 Task: Look for space in Parepare, Indonesia from 5th July, 2023 to 15th July, 2023 for 9 adults in price range Rs.15000 to Rs.25000. Place can be entire place with 5 bedrooms having 5 beds and 5 bathrooms. Property type can be house, flat, guest house. Booking option can be shelf check-in. Required host language is English.
Action: Mouse moved to (337, 96)
Screenshot: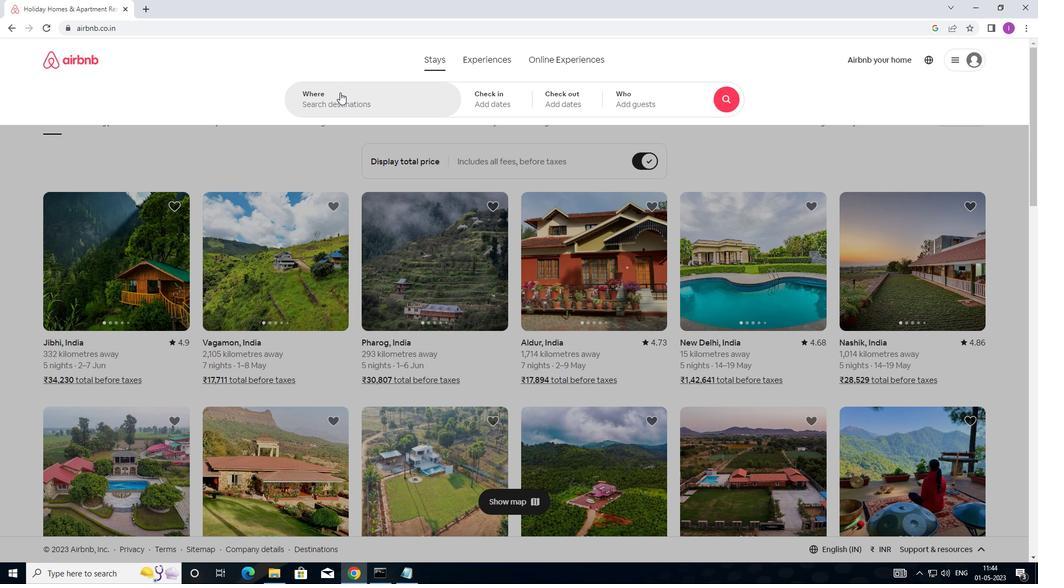 
Action: Mouse pressed left at (337, 96)
Screenshot: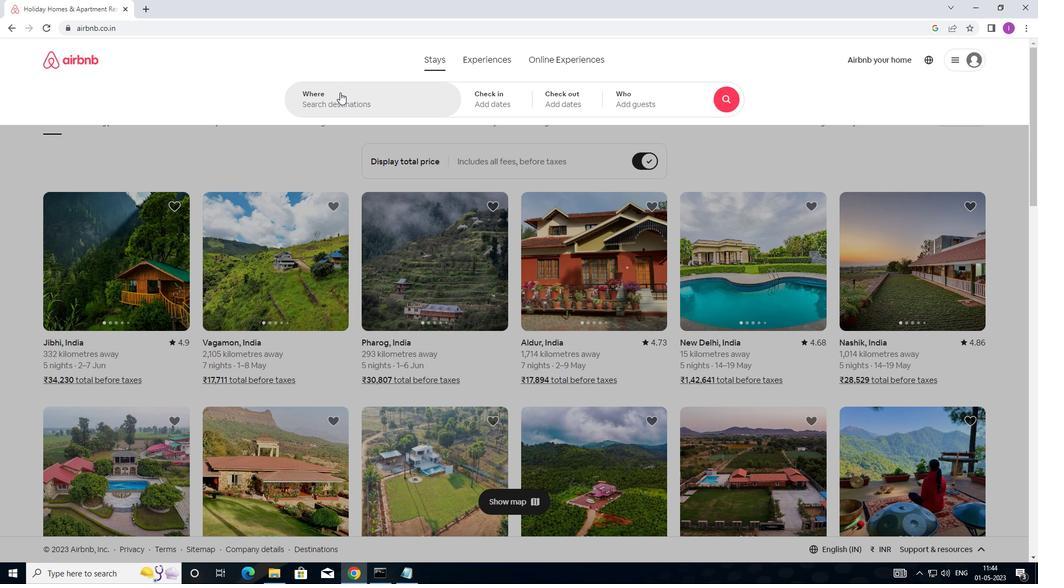 
Action: Mouse moved to (460, 113)
Screenshot: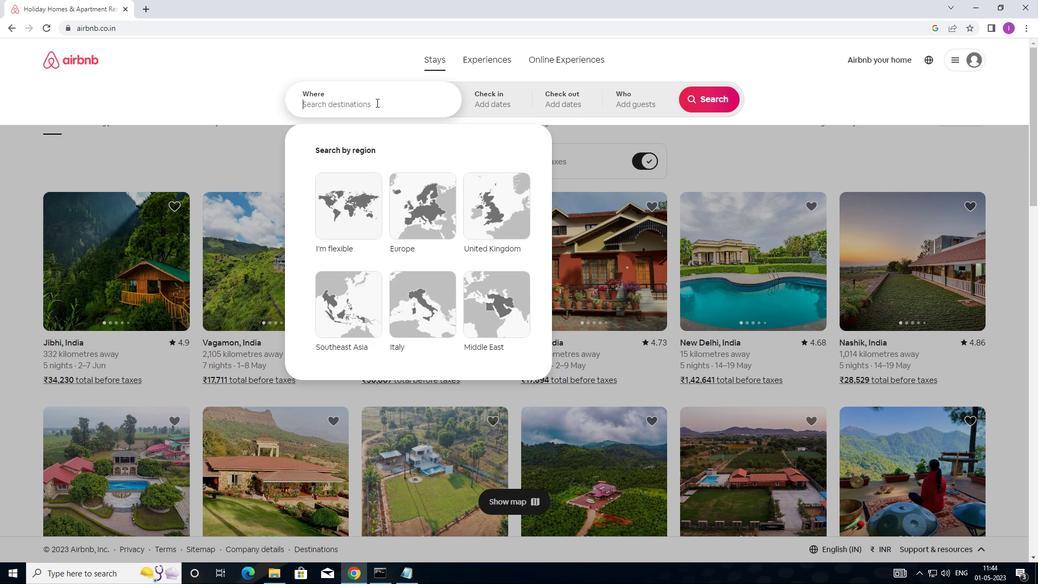 
Action: Key pressed <Key.shift>PAREPARE,<Key.shift>INDONESIA
Screenshot: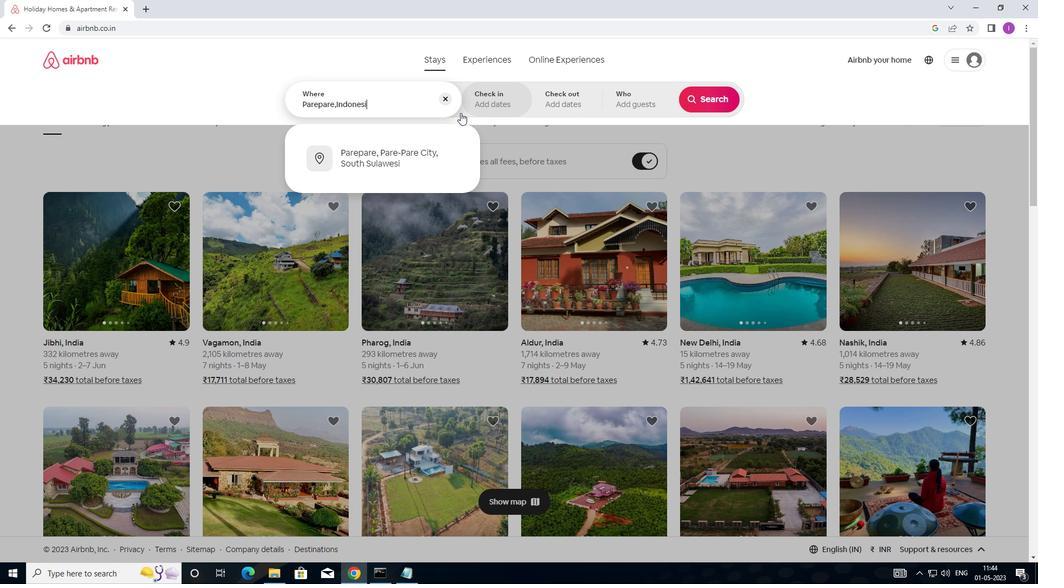 
Action: Mouse moved to (487, 95)
Screenshot: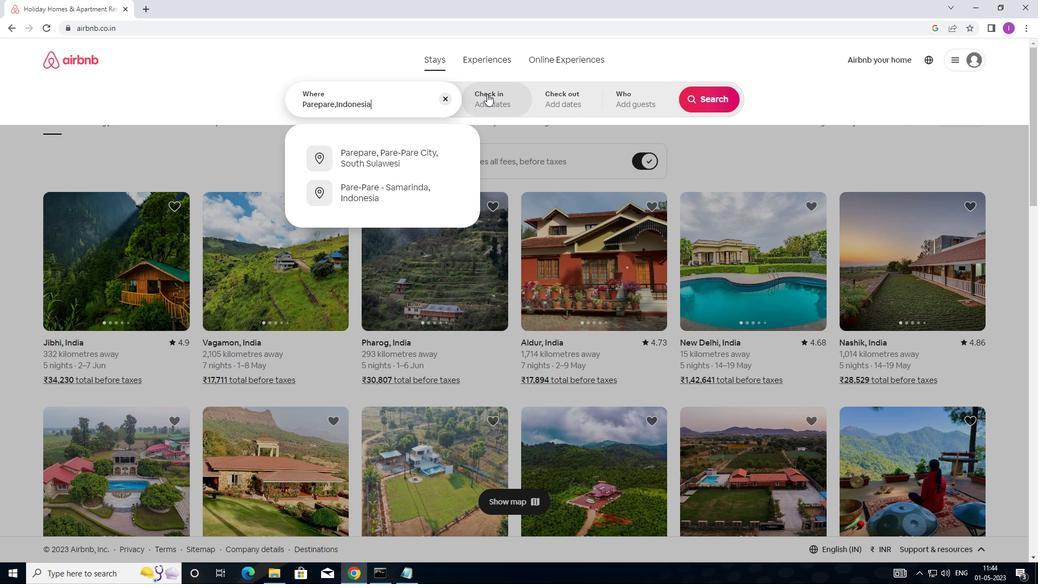 
Action: Mouse pressed left at (487, 95)
Screenshot: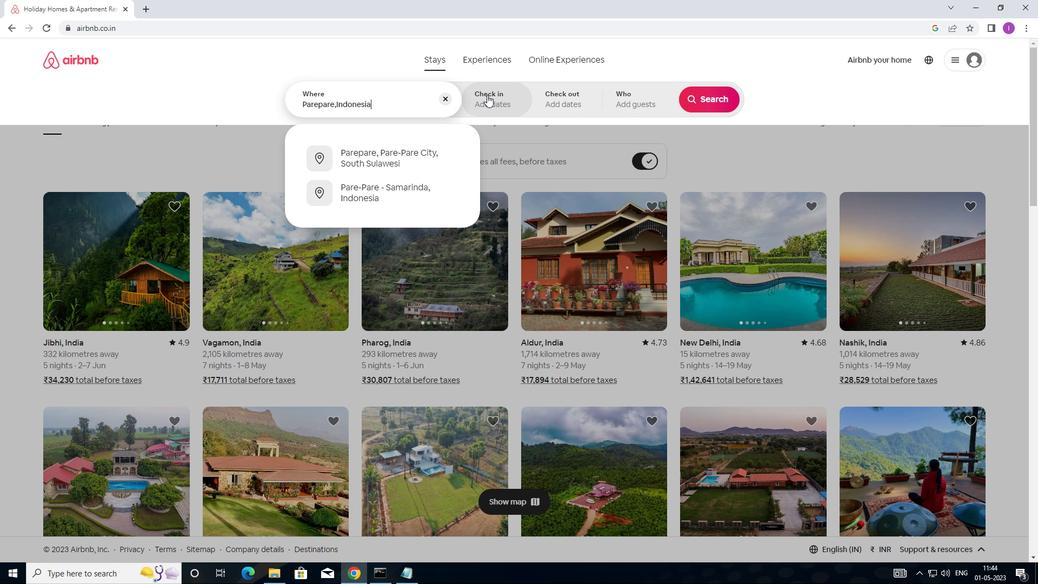 
Action: Mouse moved to (709, 184)
Screenshot: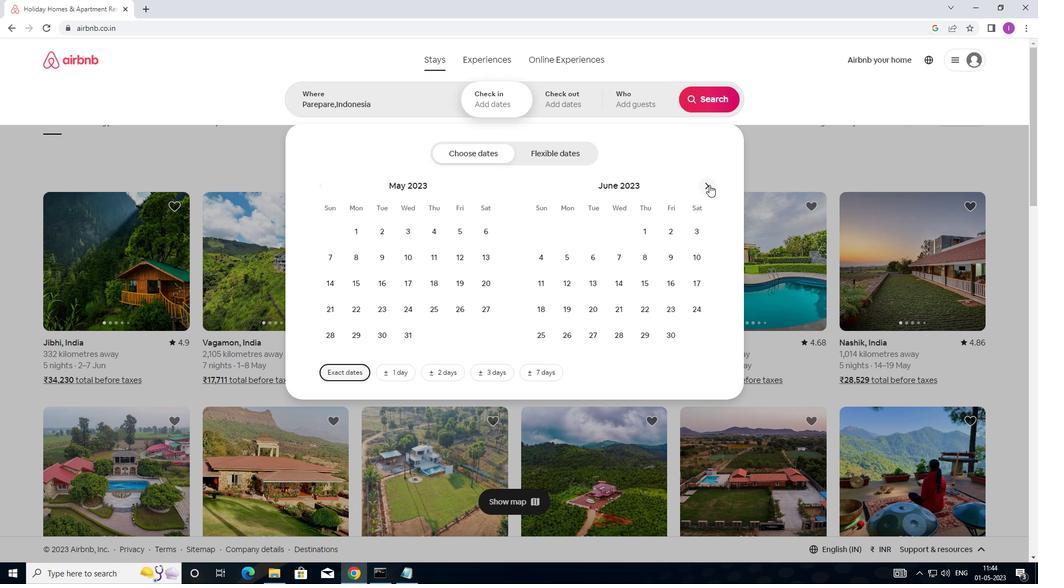 
Action: Mouse pressed left at (709, 184)
Screenshot: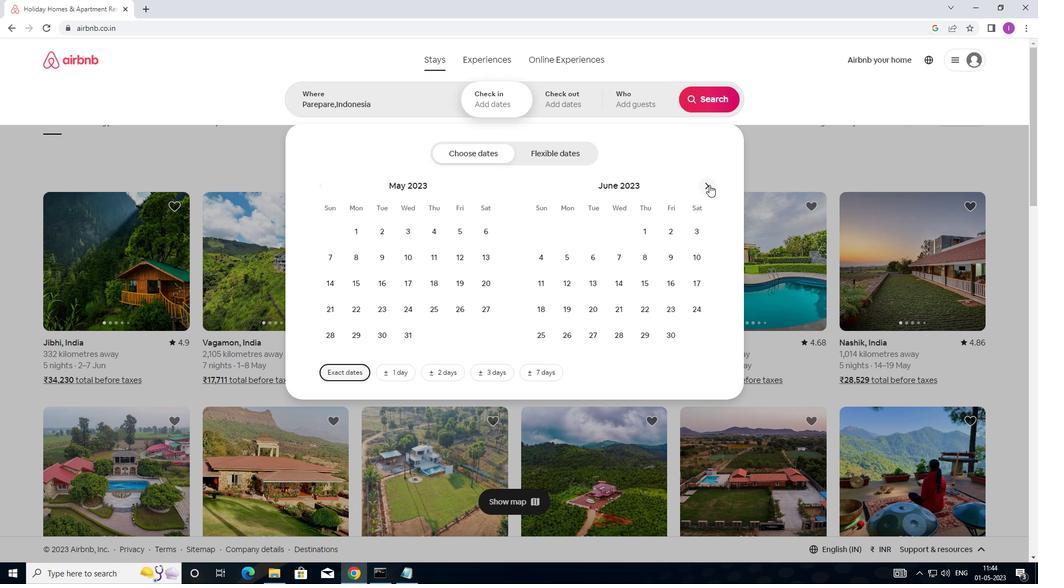 
Action: Mouse moved to (608, 261)
Screenshot: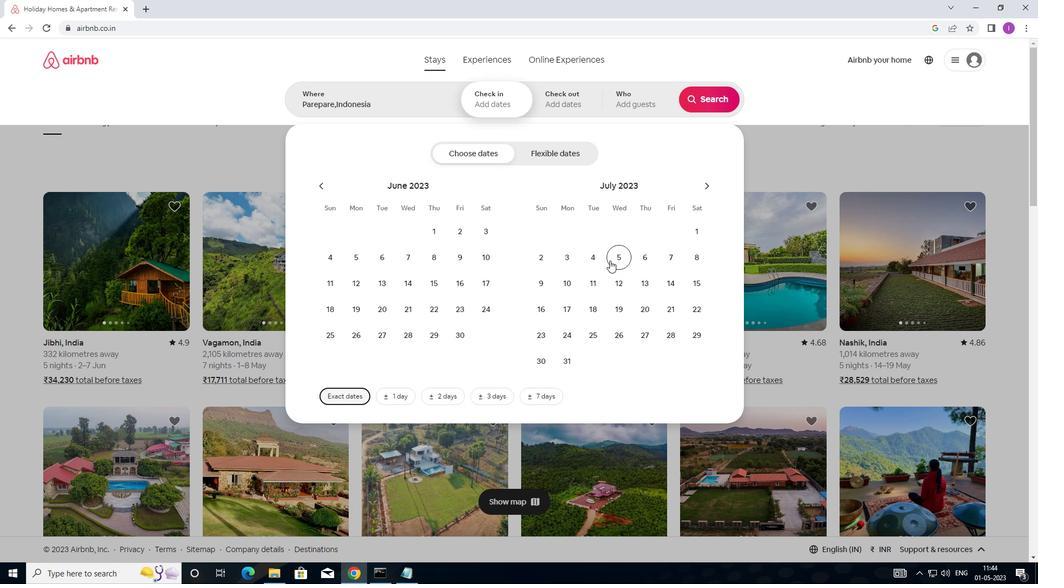 
Action: Mouse pressed left at (608, 261)
Screenshot: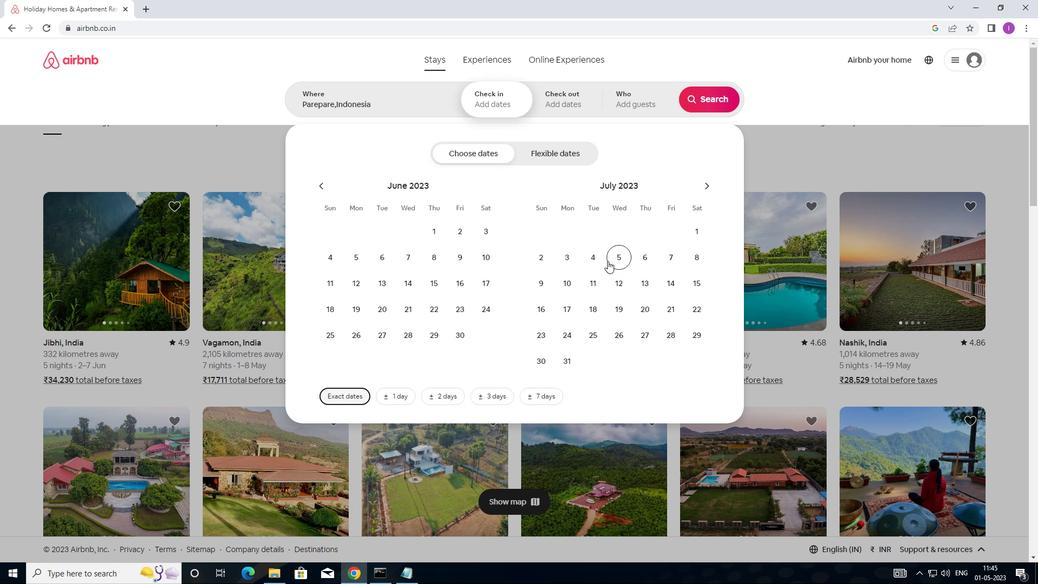 
Action: Mouse moved to (702, 282)
Screenshot: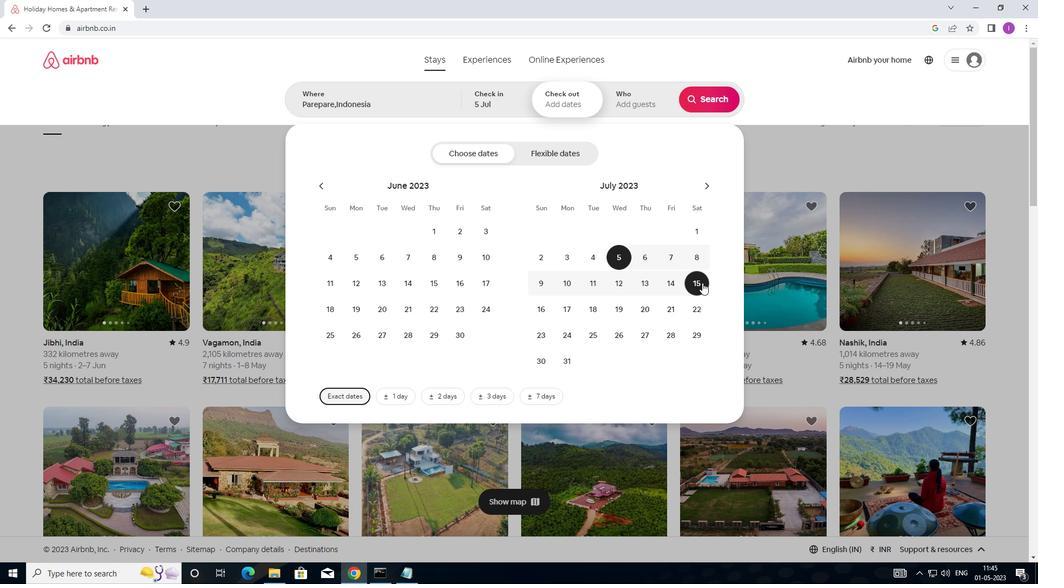 
Action: Mouse pressed left at (702, 282)
Screenshot: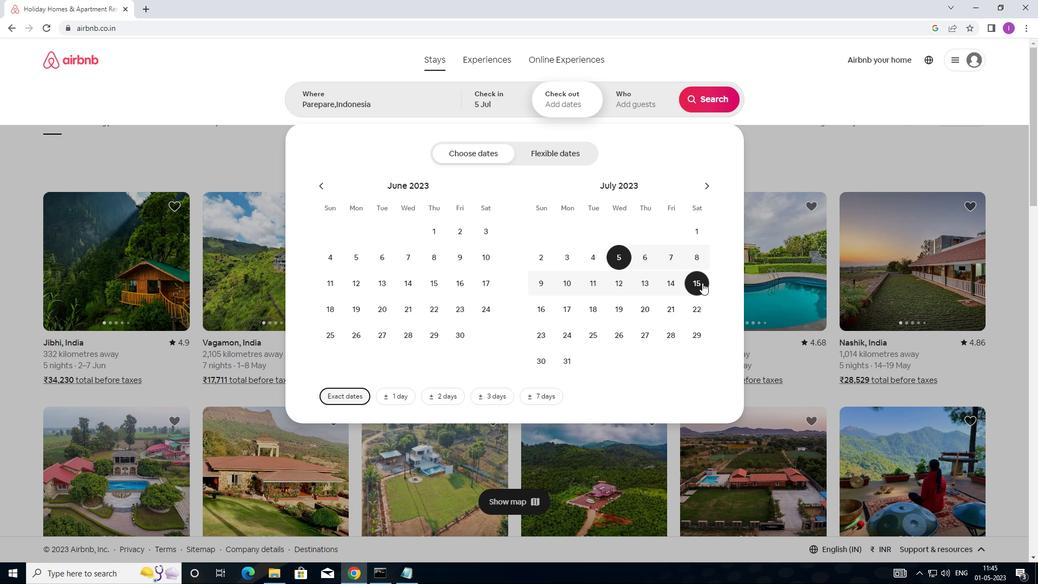 
Action: Mouse moved to (661, 108)
Screenshot: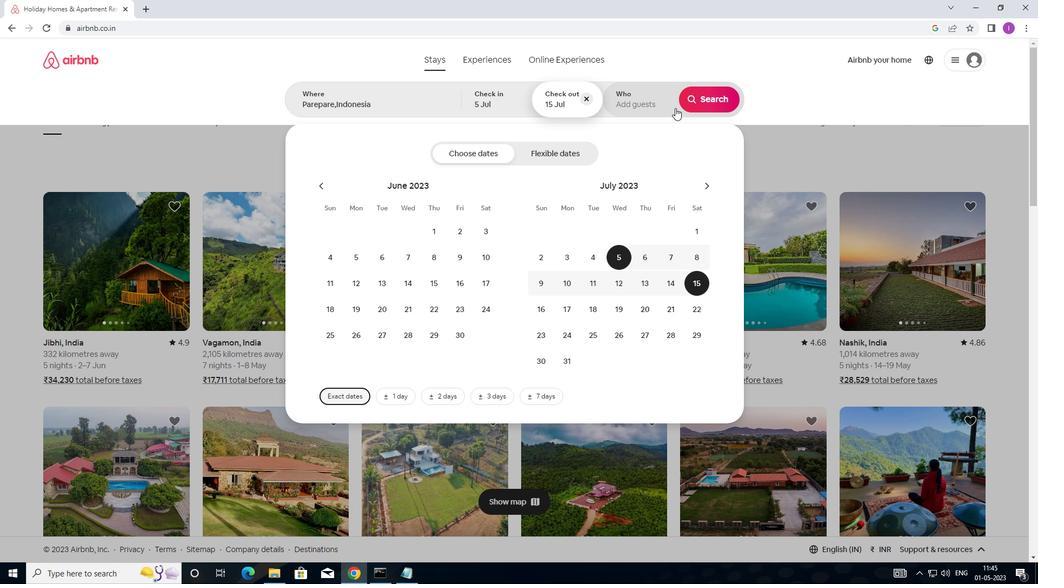 
Action: Mouse pressed left at (661, 108)
Screenshot: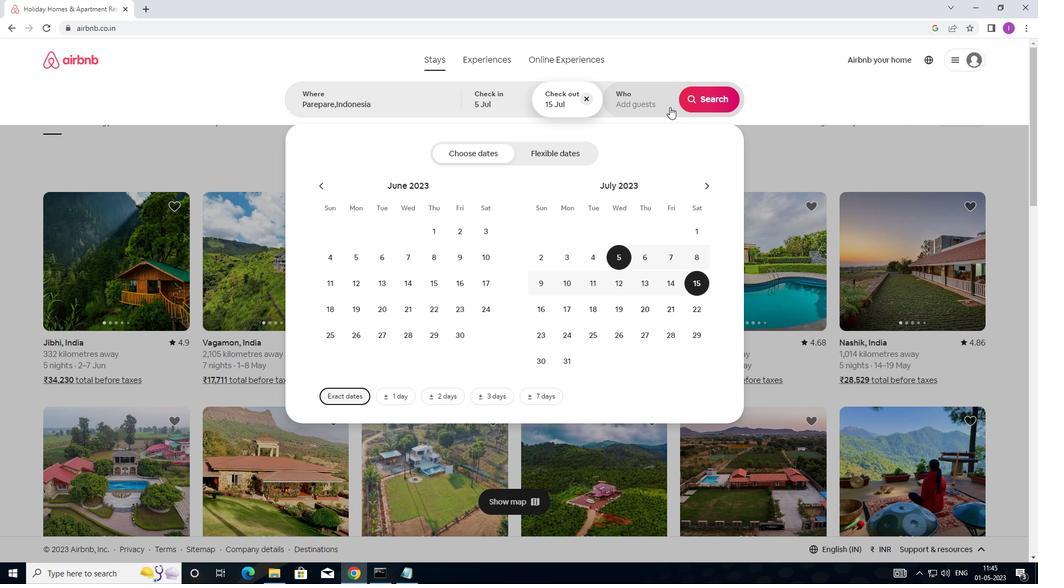 
Action: Mouse moved to (713, 162)
Screenshot: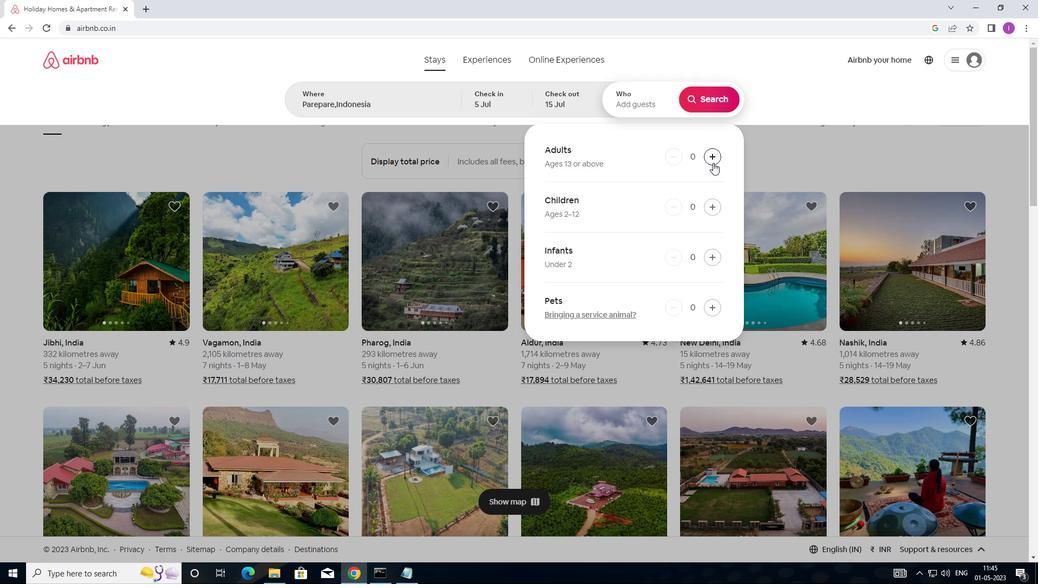 
Action: Mouse pressed left at (713, 162)
Screenshot: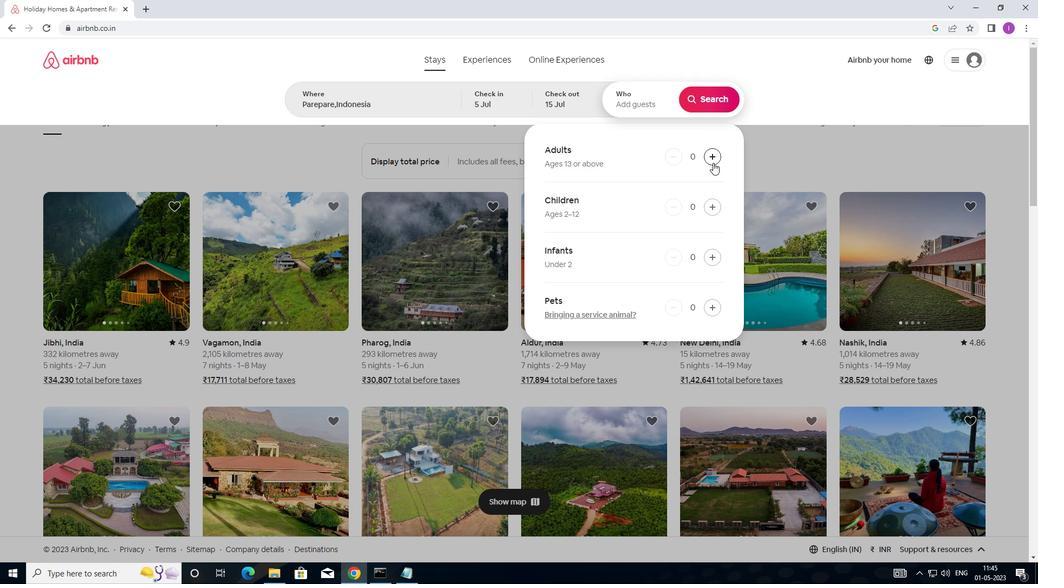 
Action: Mouse moved to (714, 162)
Screenshot: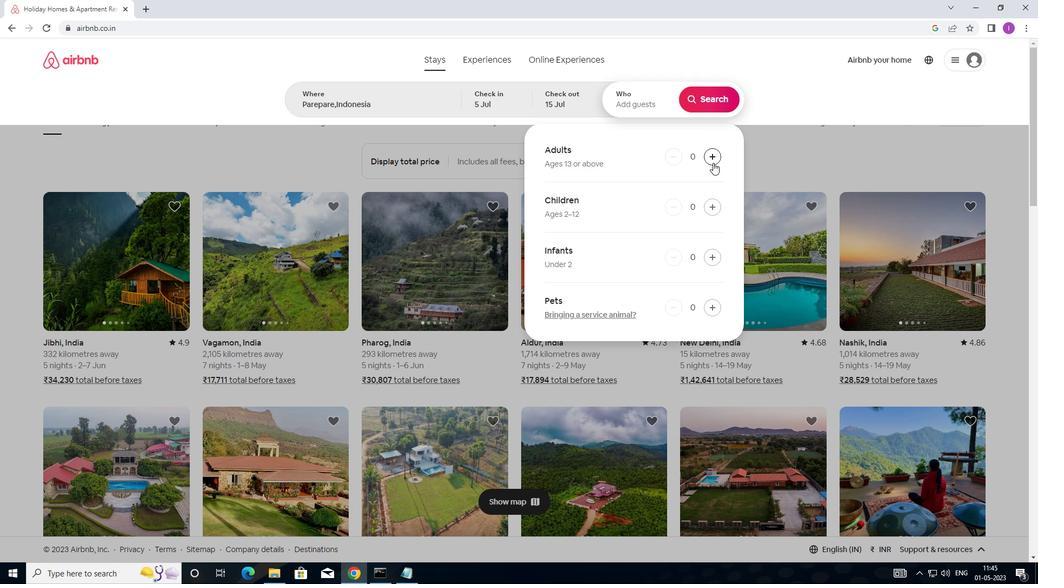
Action: Mouse pressed left at (714, 162)
Screenshot: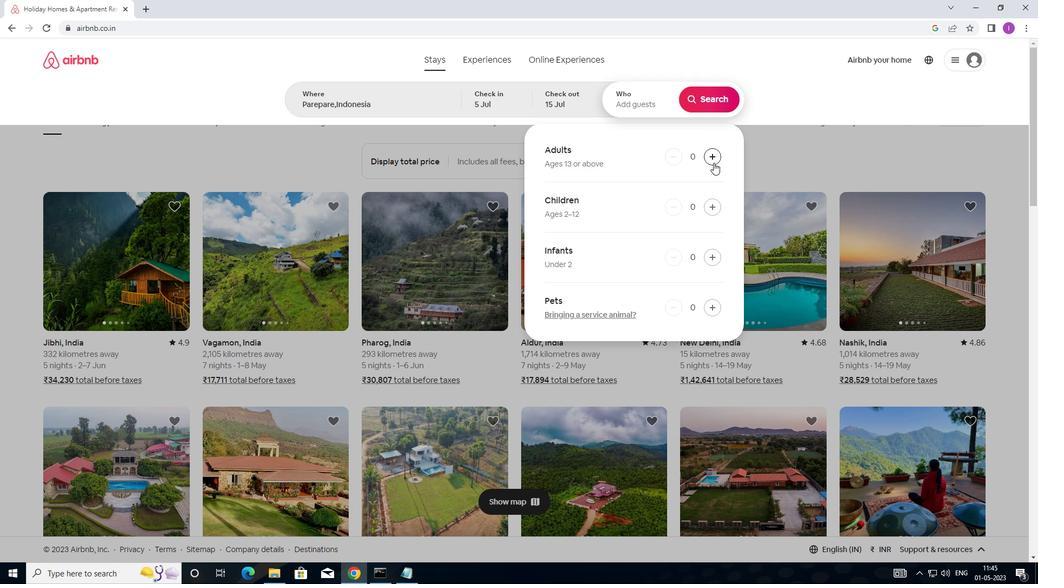 
Action: Mouse moved to (714, 162)
Screenshot: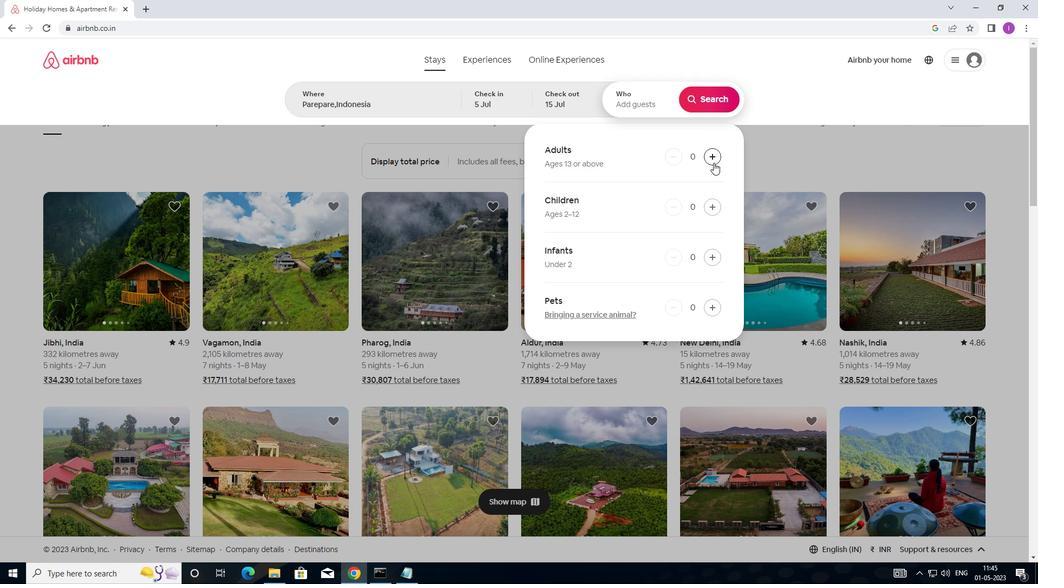 
Action: Mouse pressed left at (714, 162)
Screenshot: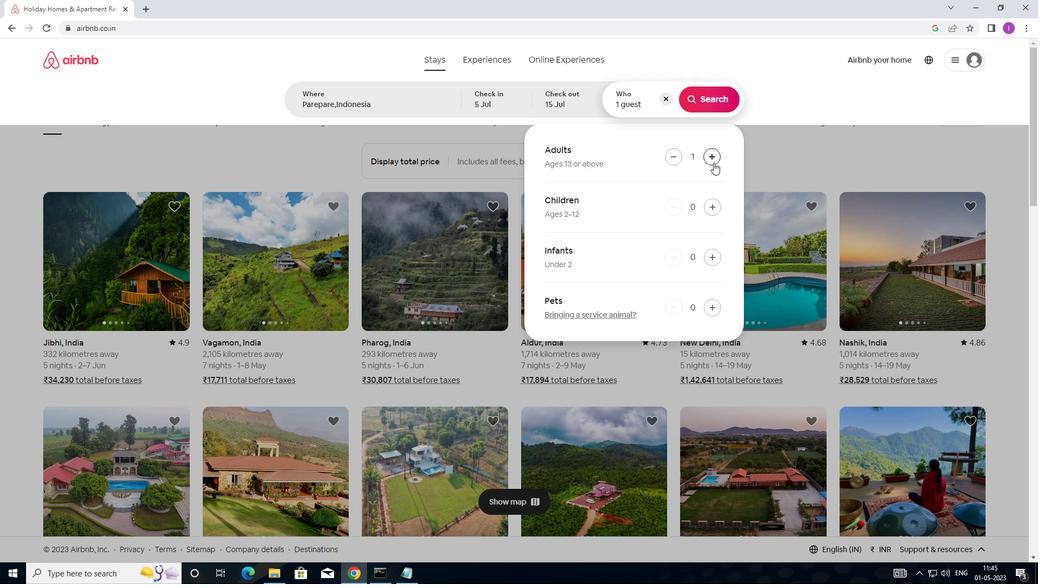 
Action: Mouse moved to (714, 162)
Screenshot: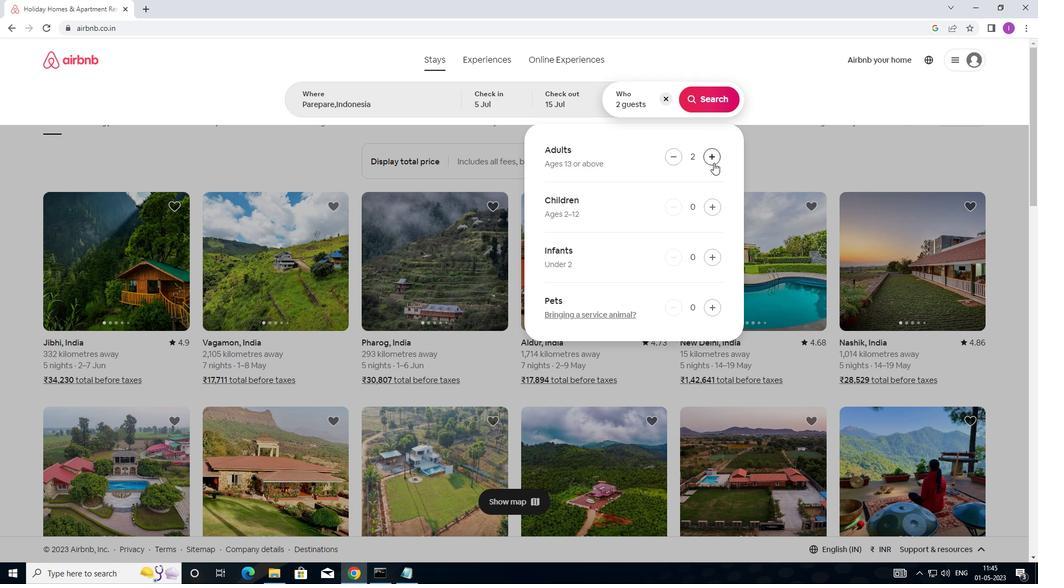 
Action: Mouse pressed left at (714, 162)
Screenshot: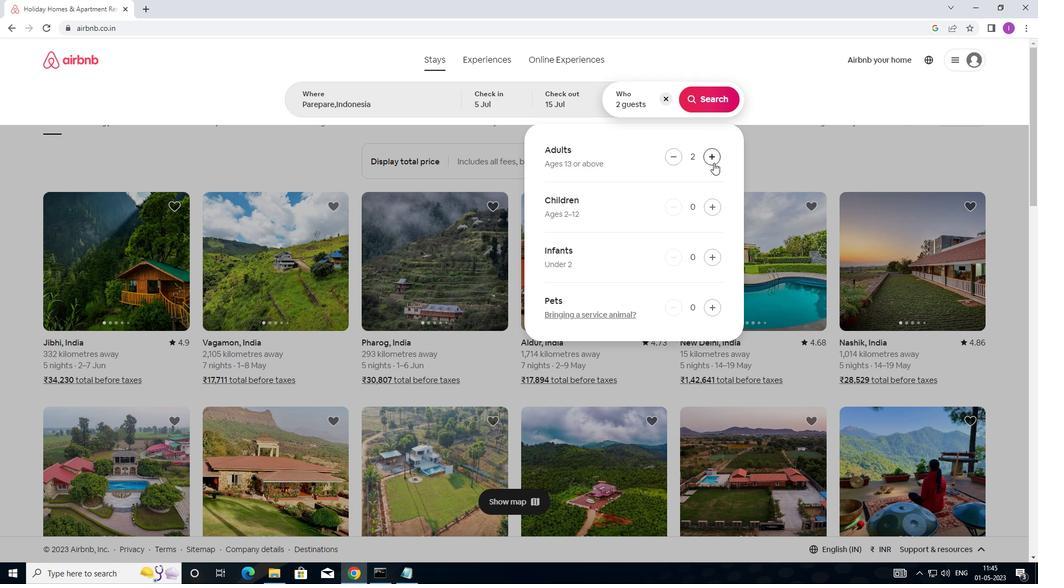 
Action: Mouse pressed left at (714, 162)
Screenshot: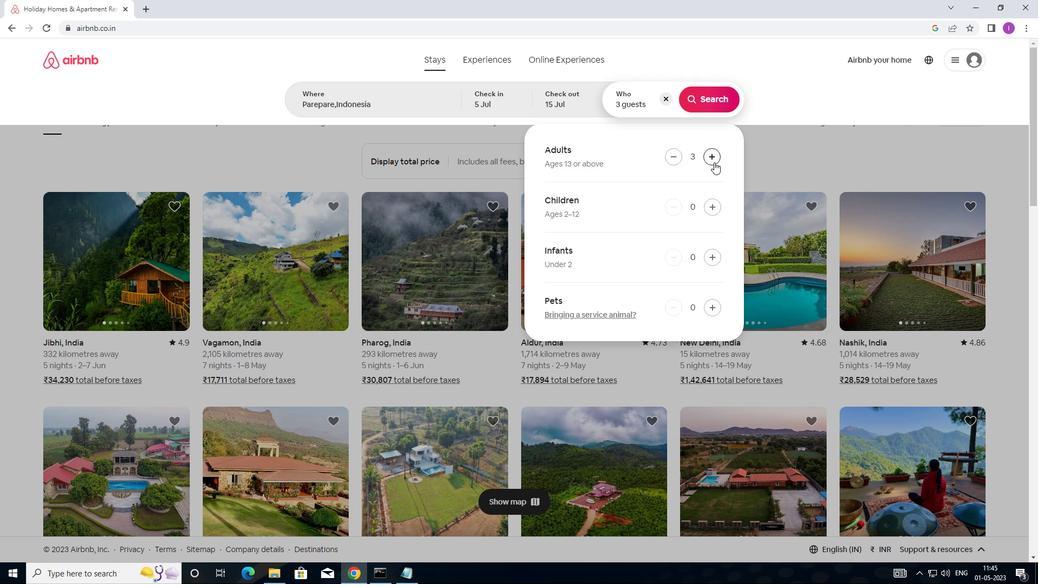 
Action: Mouse moved to (714, 159)
Screenshot: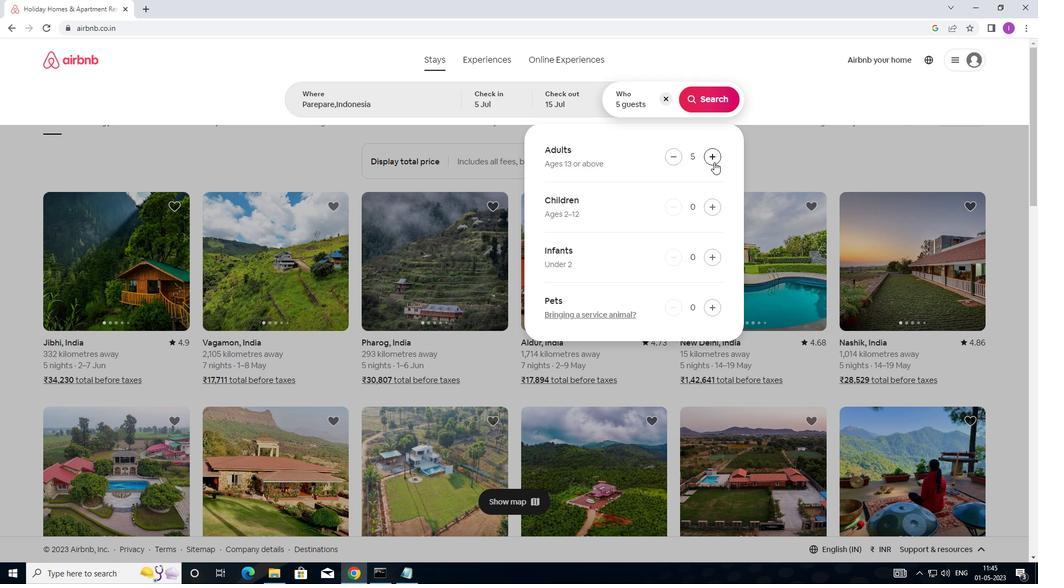 
Action: Mouse pressed left at (714, 159)
Screenshot: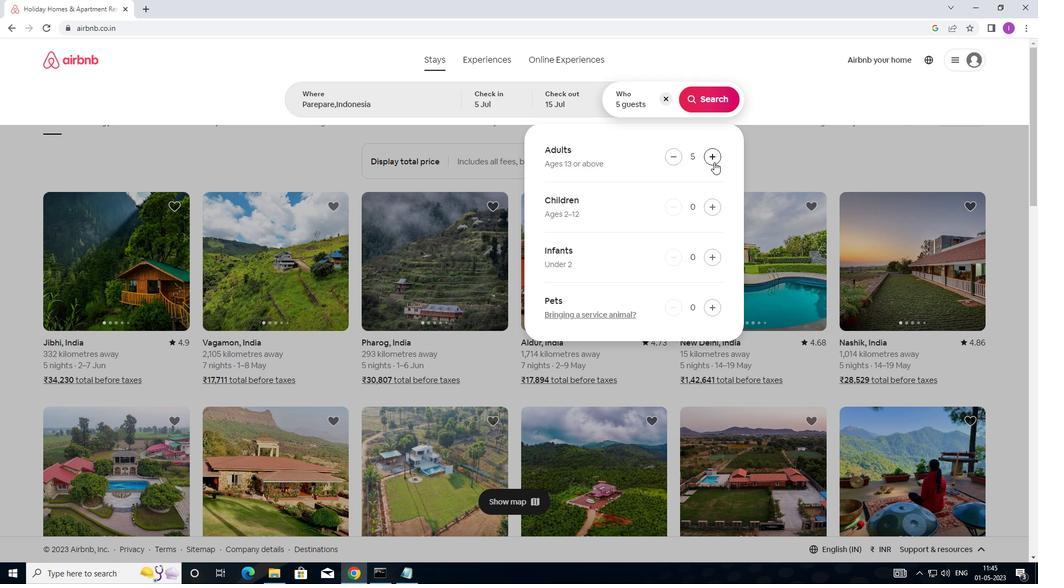 
Action: Mouse pressed left at (714, 159)
Screenshot: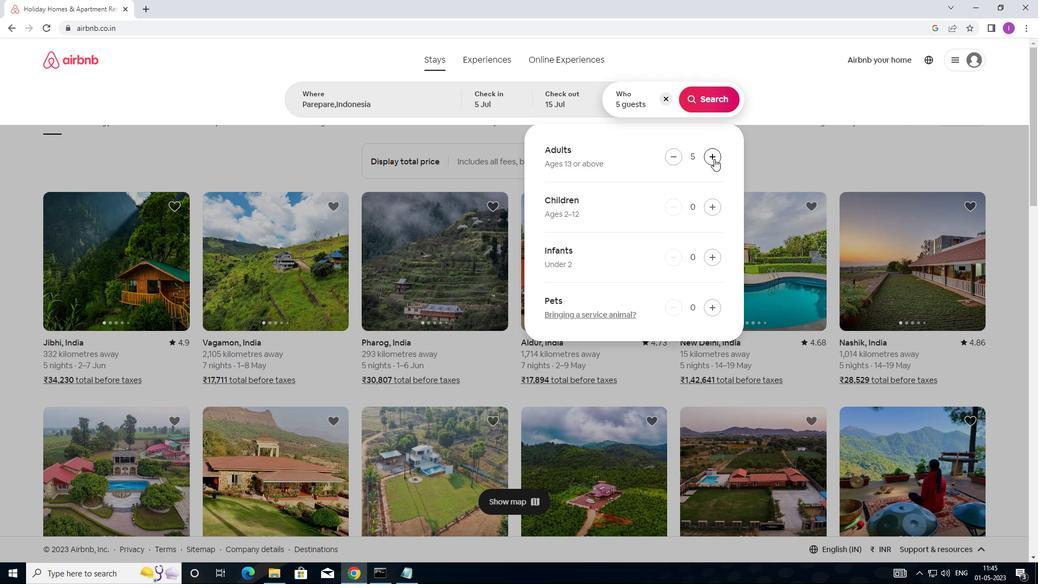 
Action: Mouse pressed left at (714, 159)
Screenshot: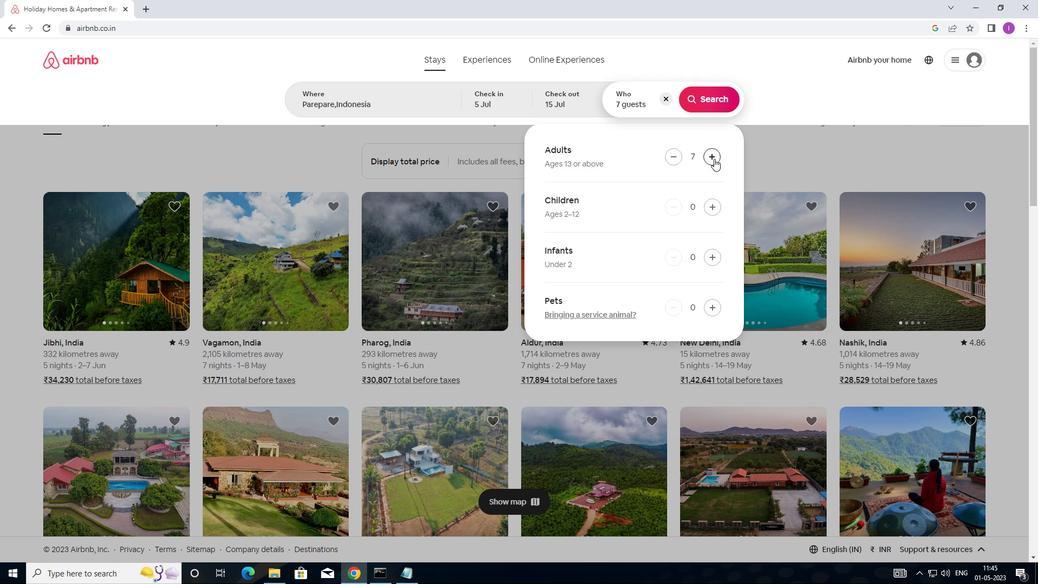 
Action: Mouse moved to (714, 156)
Screenshot: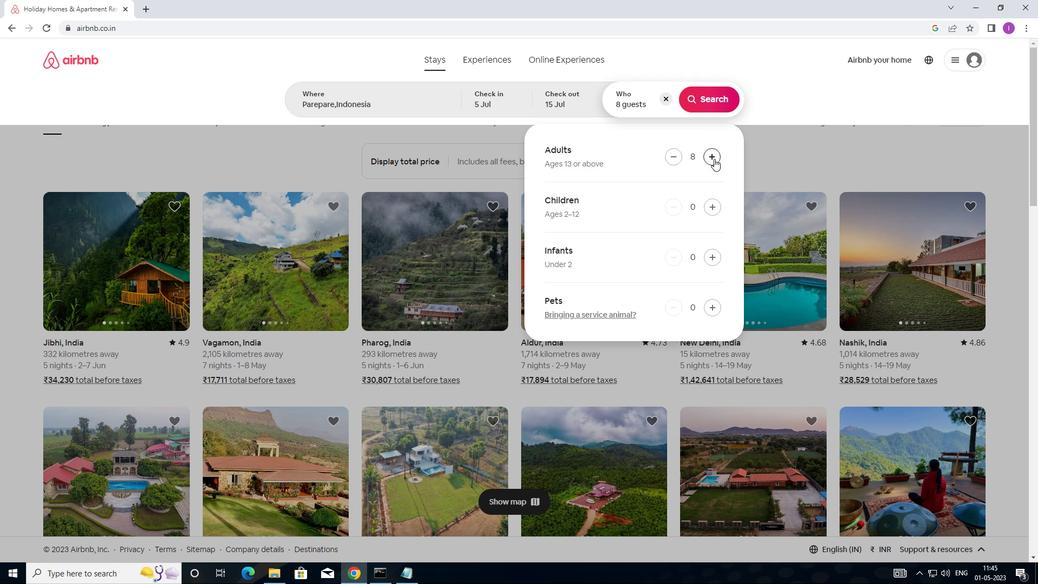 
Action: Mouse pressed left at (714, 156)
Screenshot: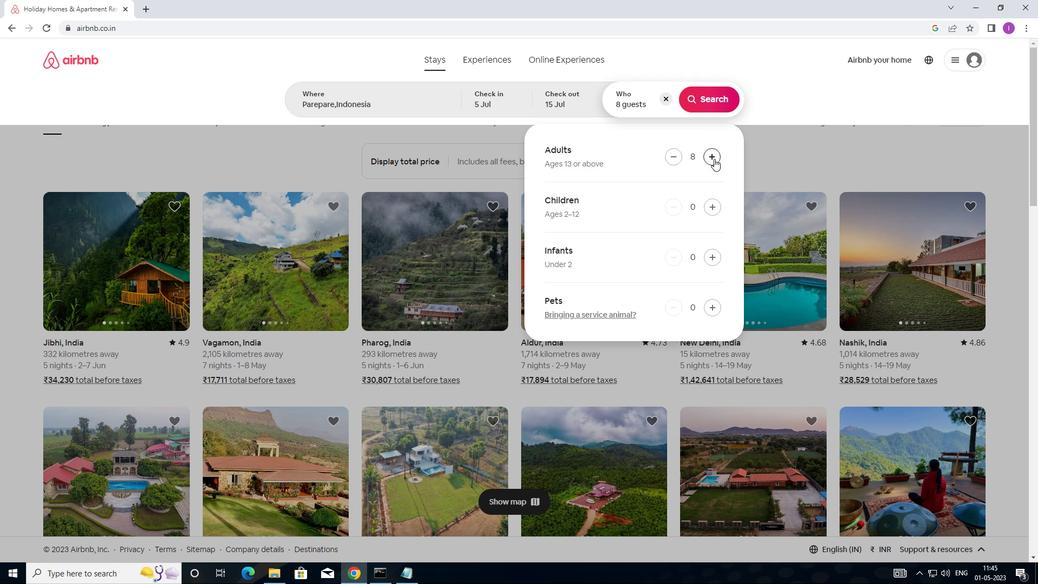 
Action: Mouse moved to (713, 95)
Screenshot: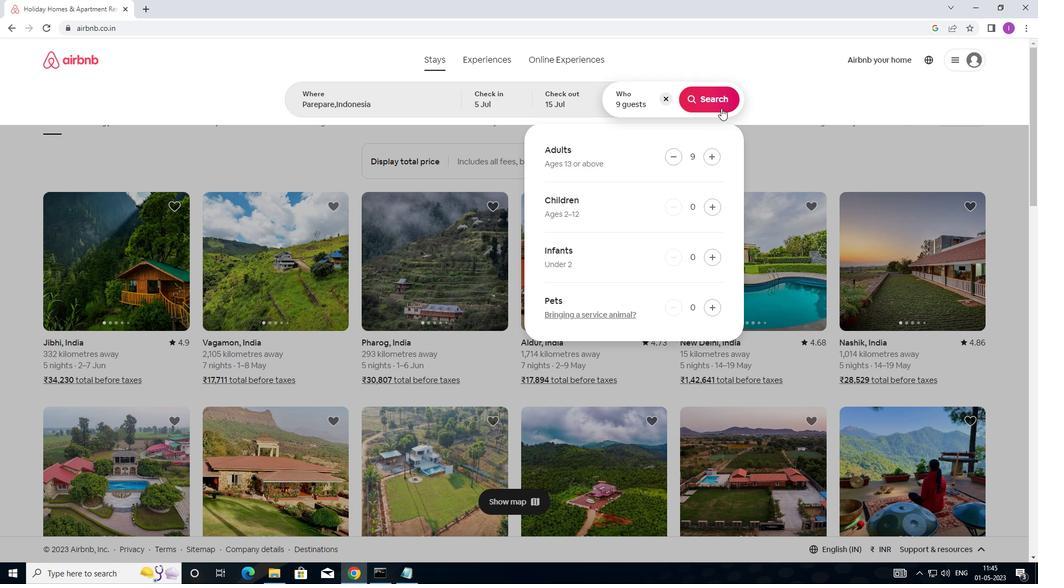 
Action: Mouse pressed left at (713, 95)
Screenshot: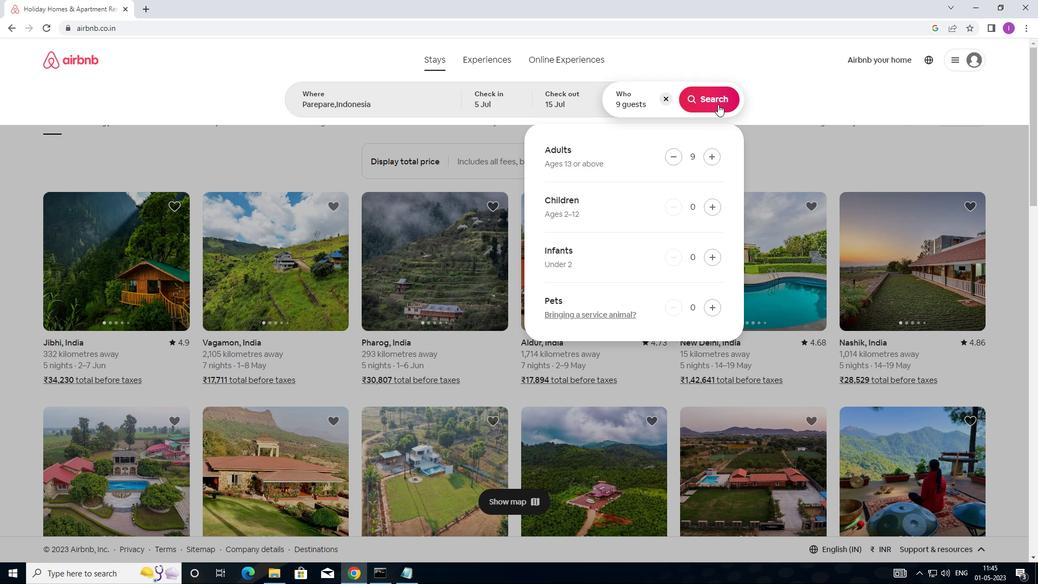 
Action: Mouse moved to (985, 99)
Screenshot: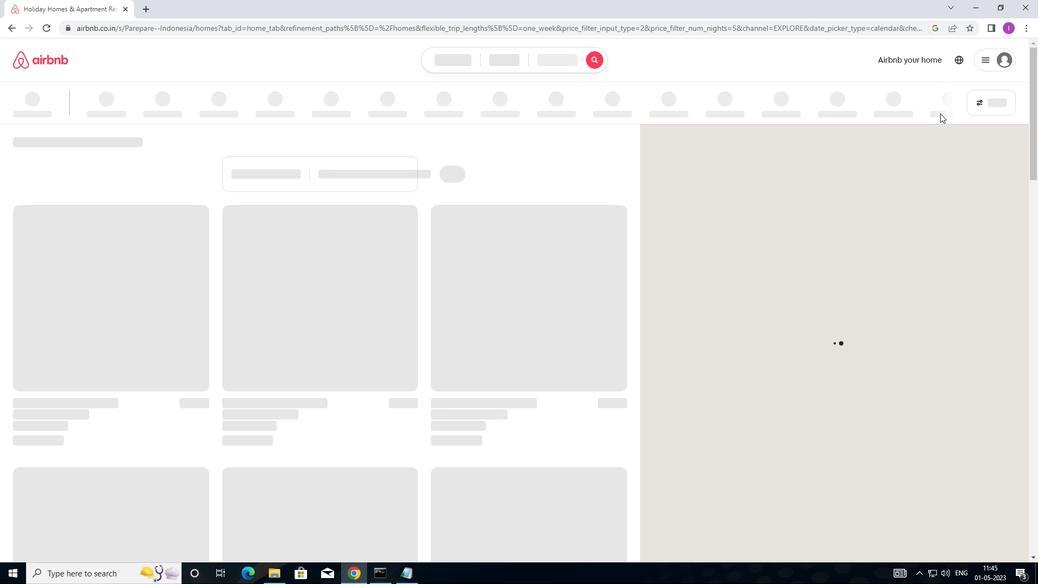 
Action: Mouse pressed left at (985, 99)
Screenshot: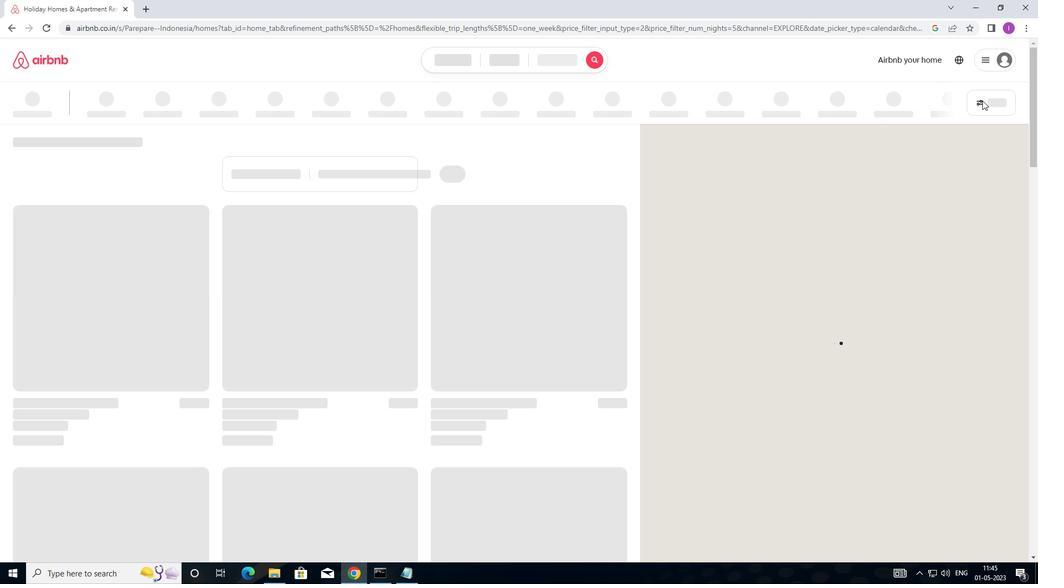 
Action: Mouse moved to (389, 172)
Screenshot: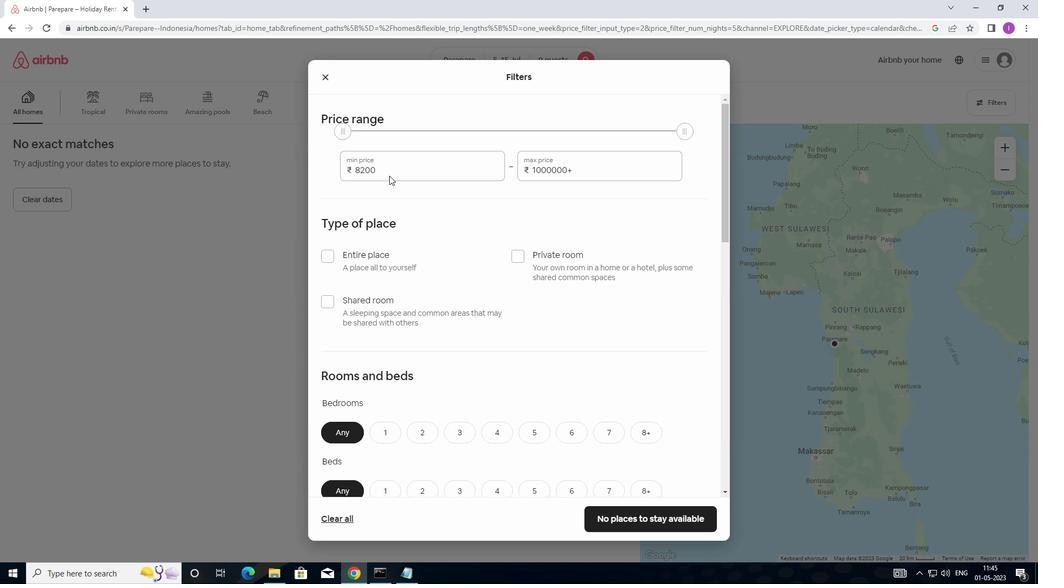 
Action: Mouse pressed left at (389, 172)
Screenshot: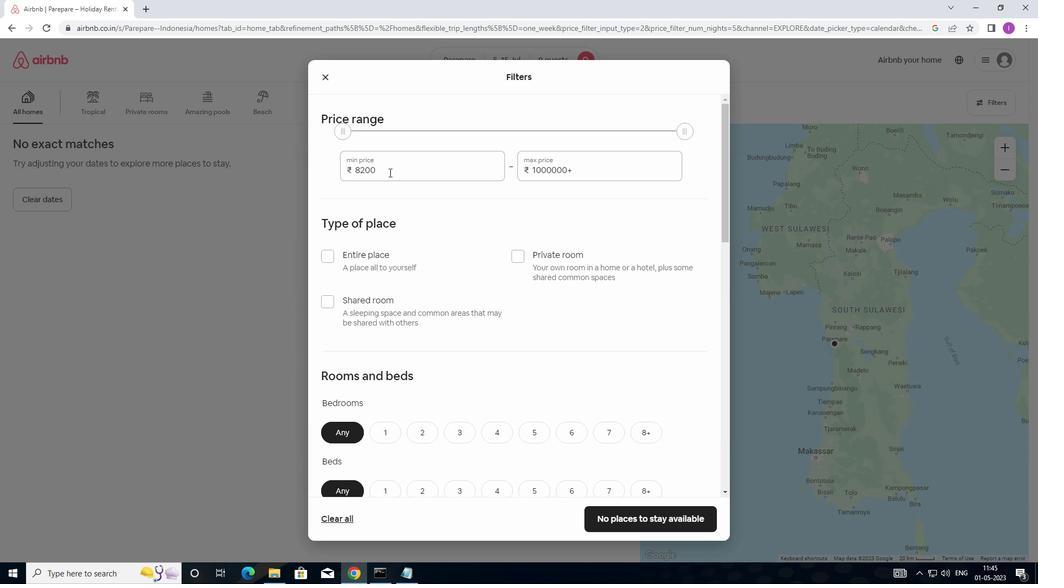 
Action: Mouse moved to (399, 182)
Screenshot: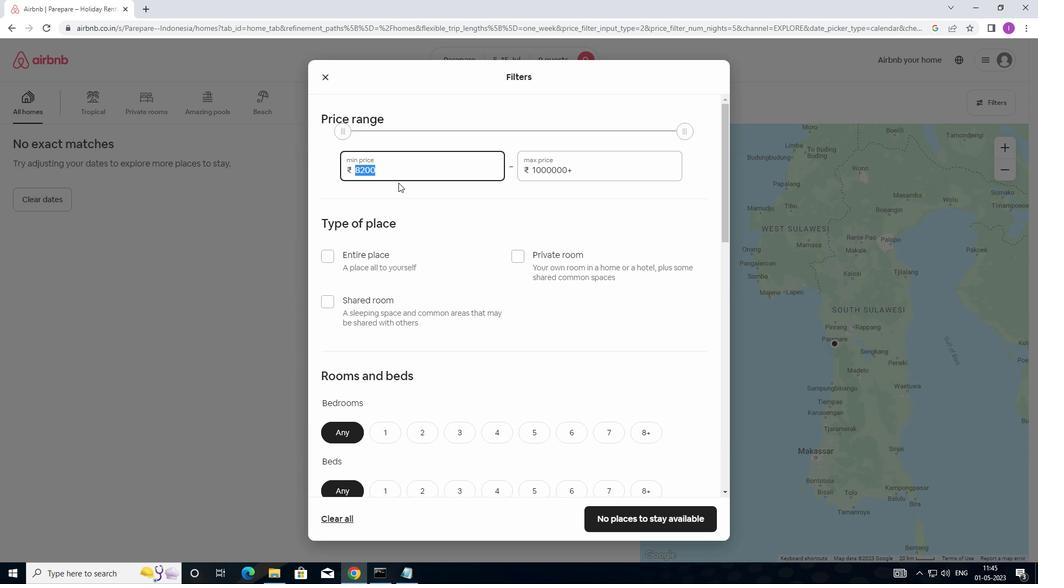 
Action: Key pressed 1
Screenshot: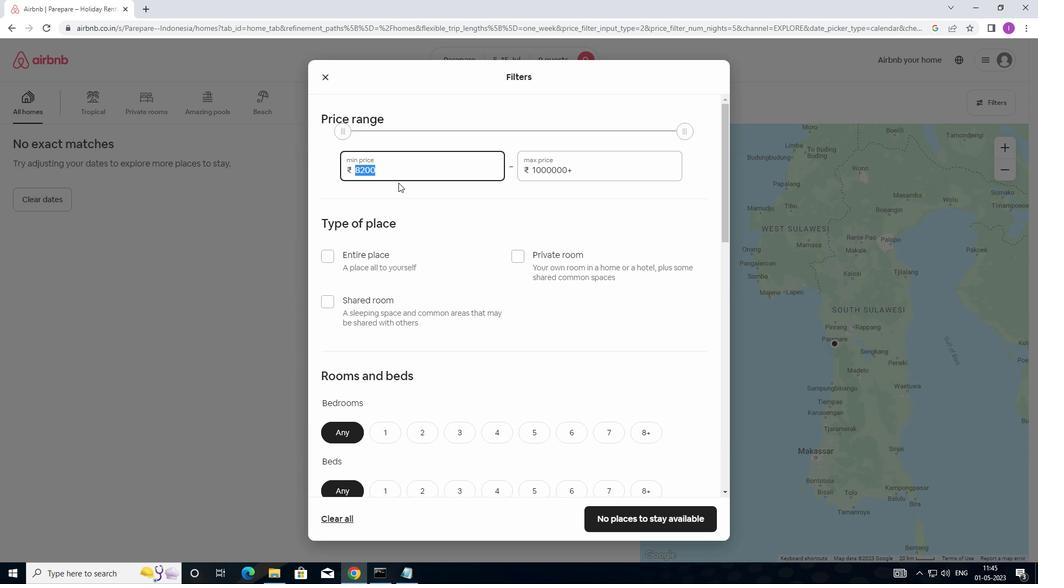 
Action: Mouse moved to (399, 182)
Screenshot: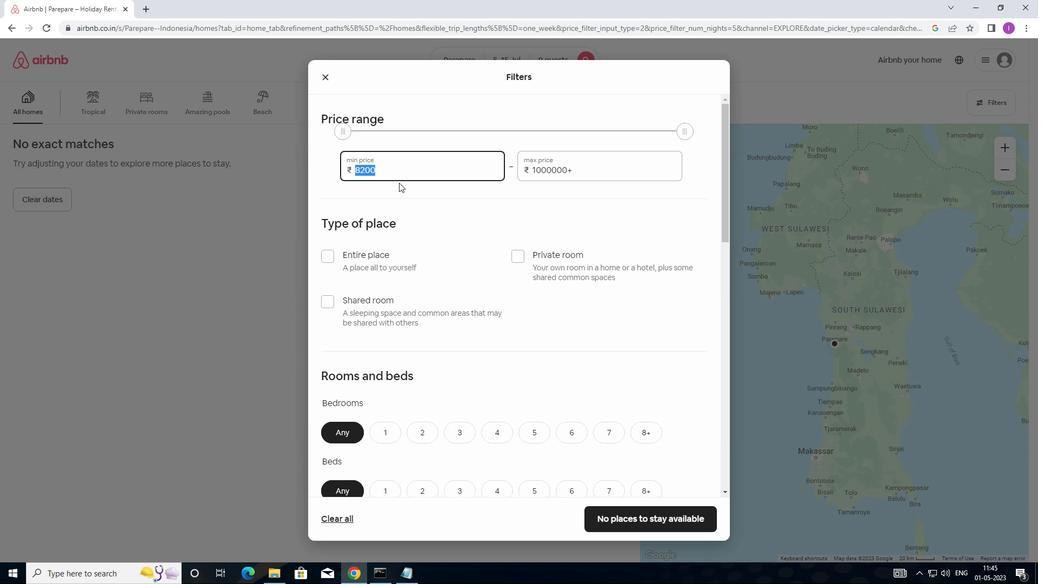 
Action: Key pressed 5000
Screenshot: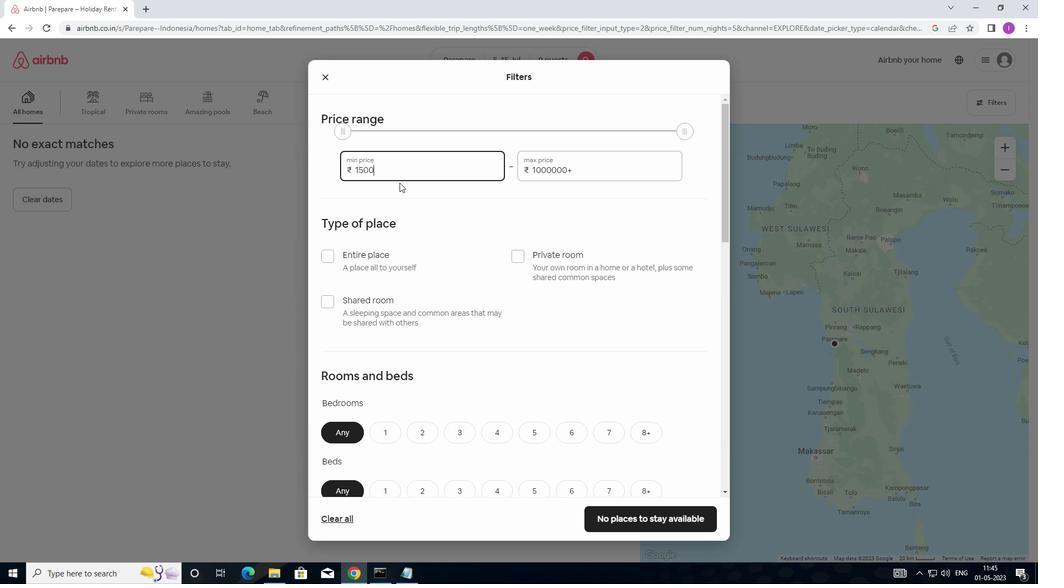 
Action: Mouse moved to (591, 163)
Screenshot: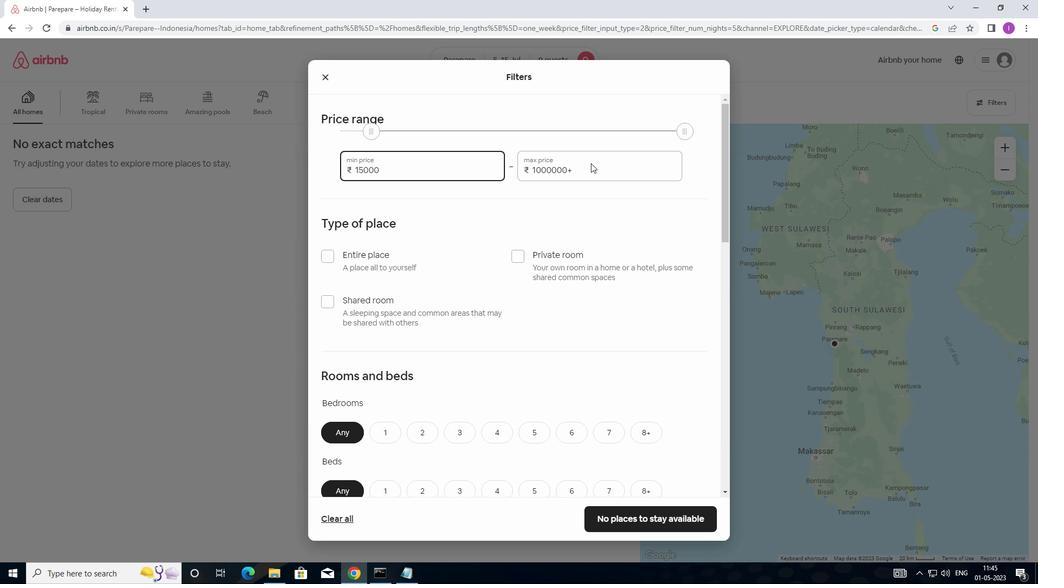 
Action: Mouse pressed left at (591, 163)
Screenshot: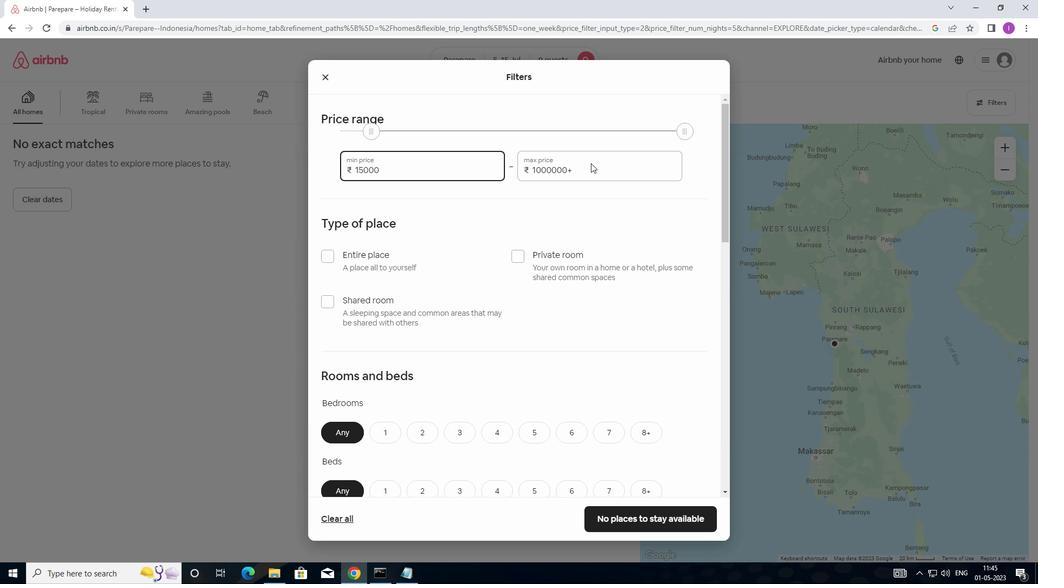 
Action: Mouse moved to (581, 165)
Screenshot: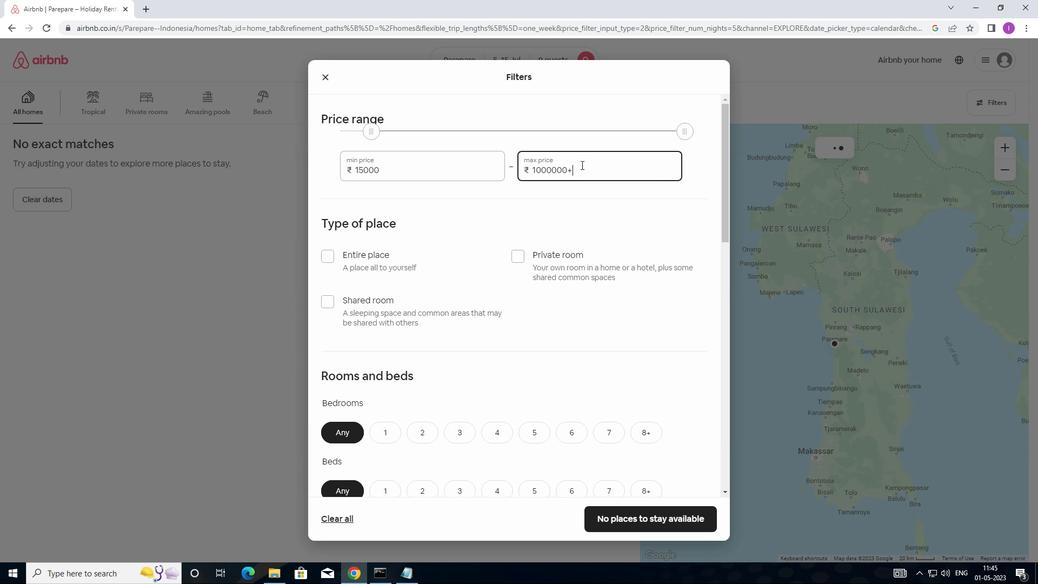 
Action: Mouse pressed left at (581, 165)
Screenshot: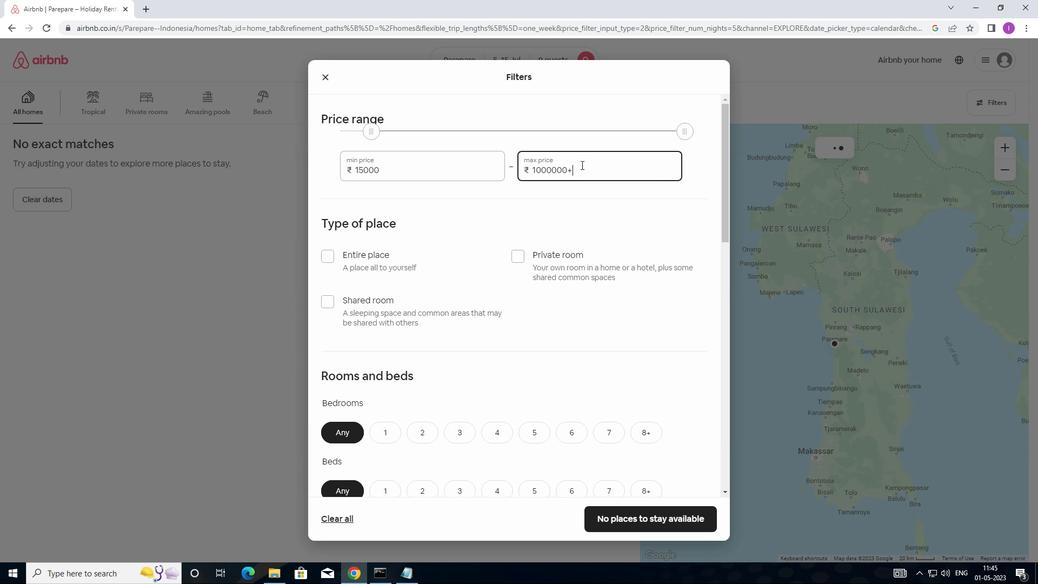 
Action: Mouse moved to (518, 173)
Screenshot: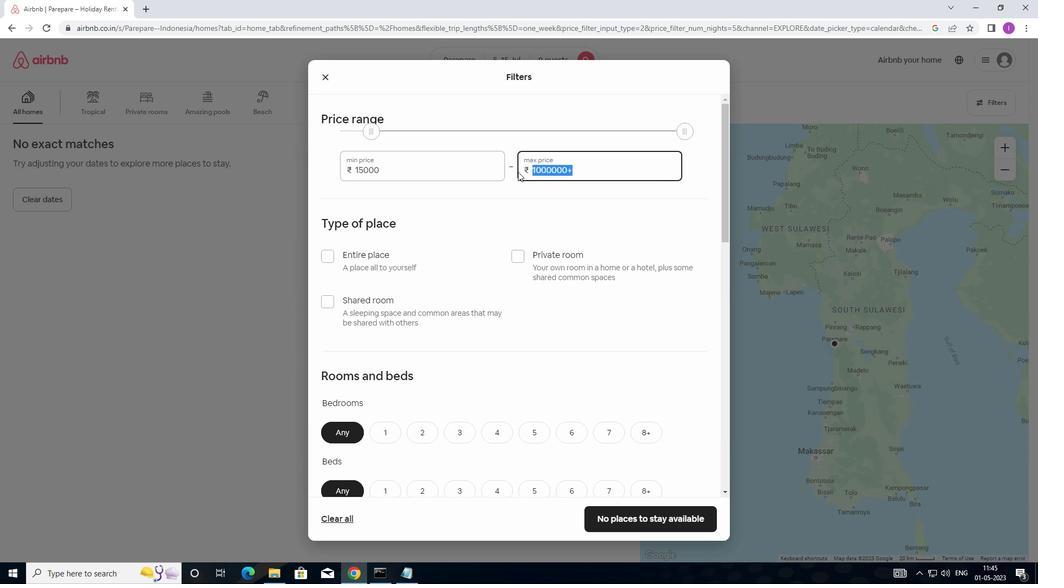 
Action: Key pressed 25000
Screenshot: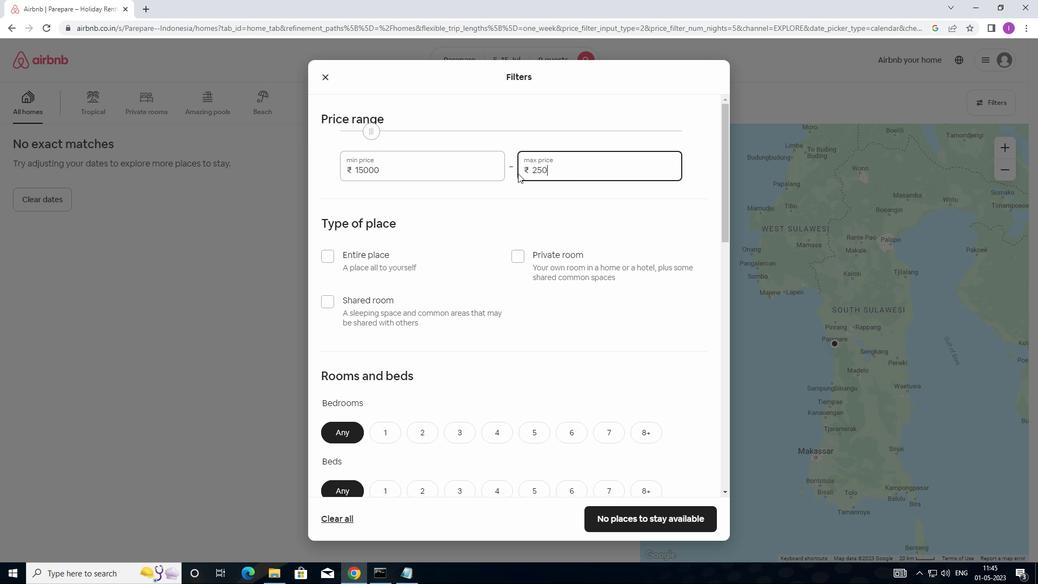 
Action: Mouse moved to (541, 172)
Screenshot: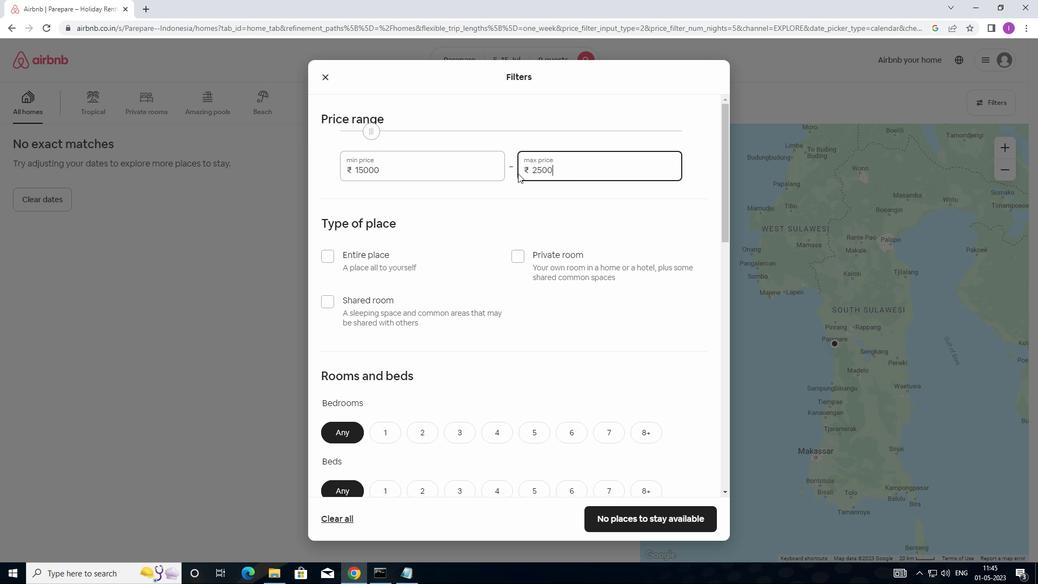 
Action: Key pressed 0
Screenshot: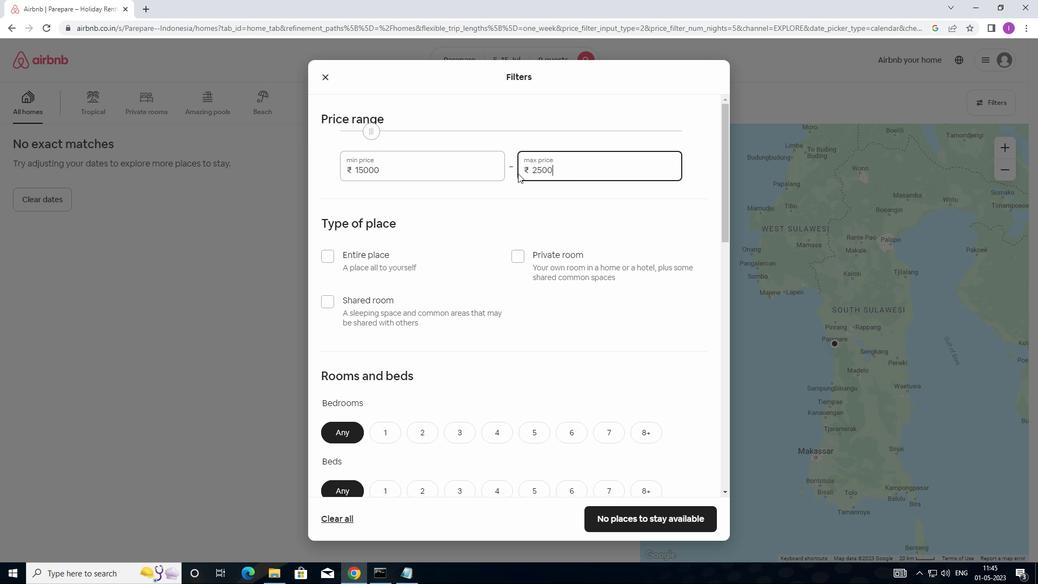 
Action: Mouse moved to (598, 172)
Screenshot: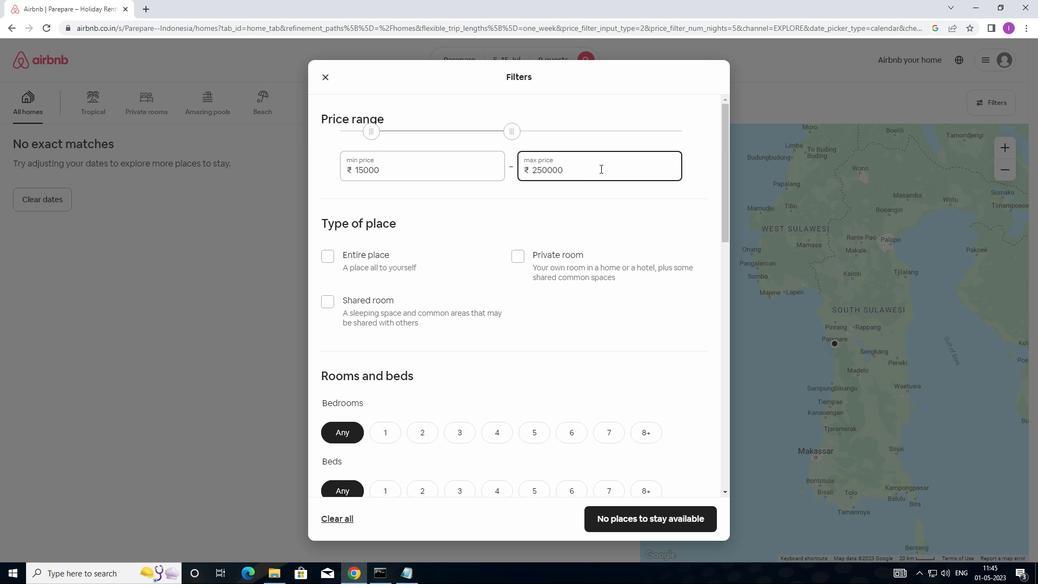 
Action: Key pressed <Key.backspace>
Screenshot: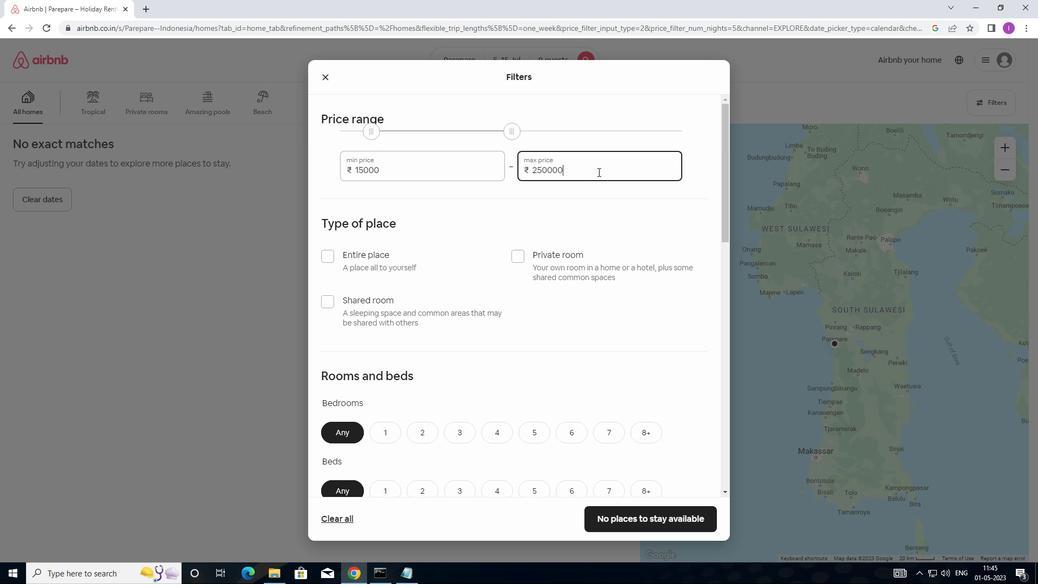 
Action: Mouse moved to (483, 267)
Screenshot: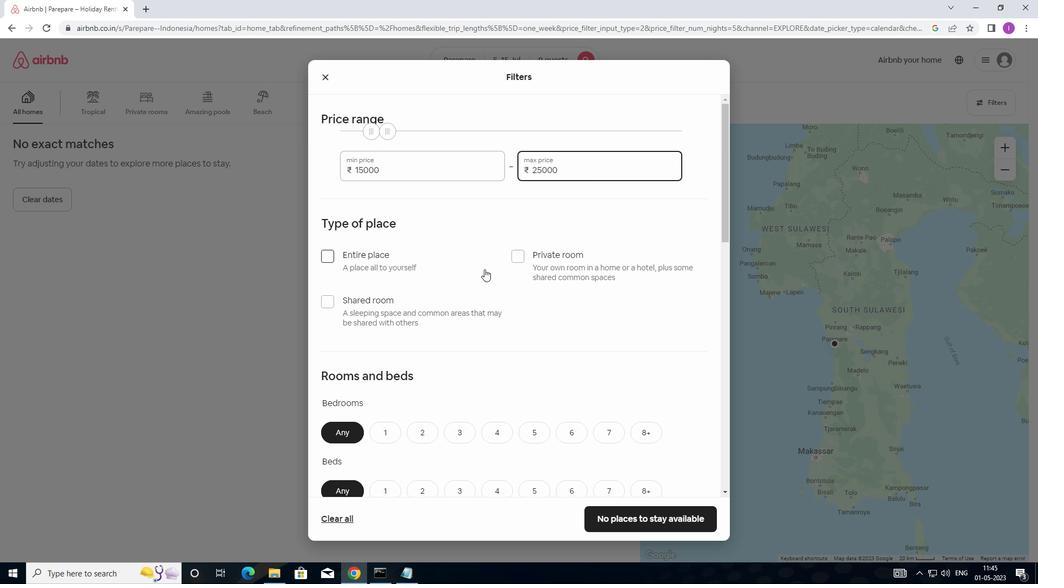 
Action: Mouse scrolled (483, 266) with delta (0, 0)
Screenshot: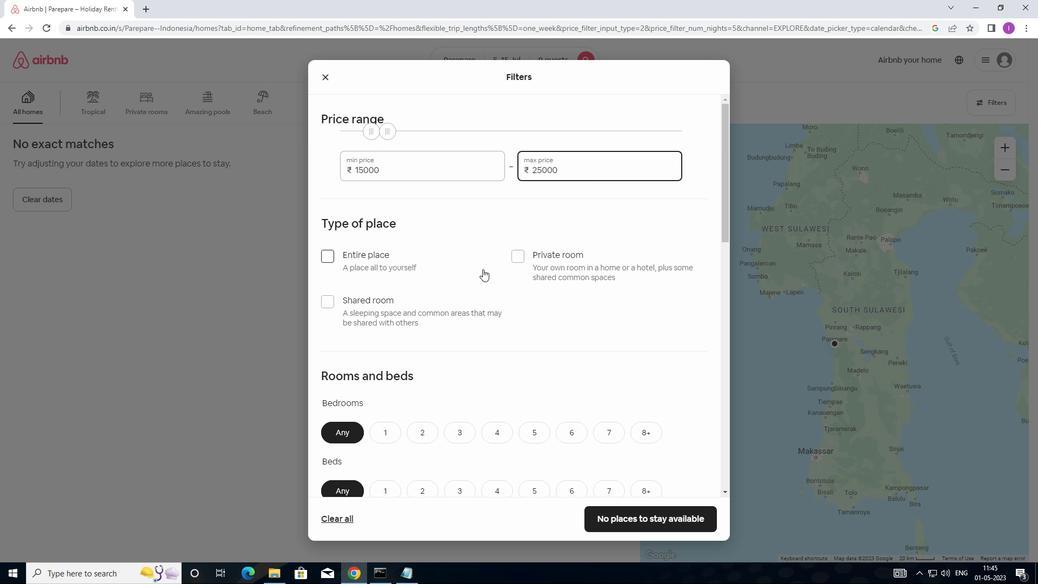 
Action: Mouse moved to (483, 266)
Screenshot: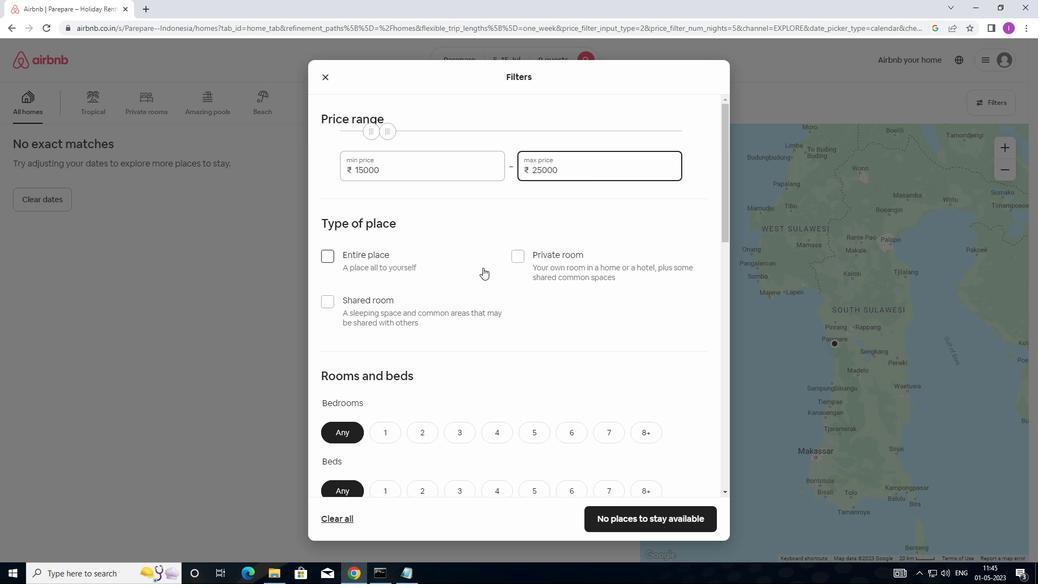 
Action: Mouse scrolled (483, 266) with delta (0, 0)
Screenshot: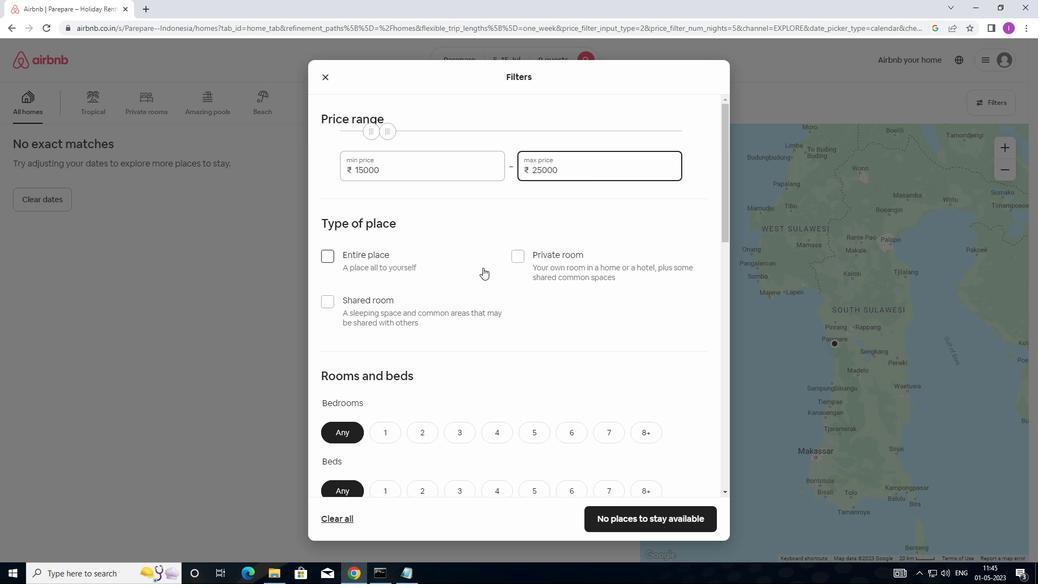 
Action: Mouse moved to (332, 150)
Screenshot: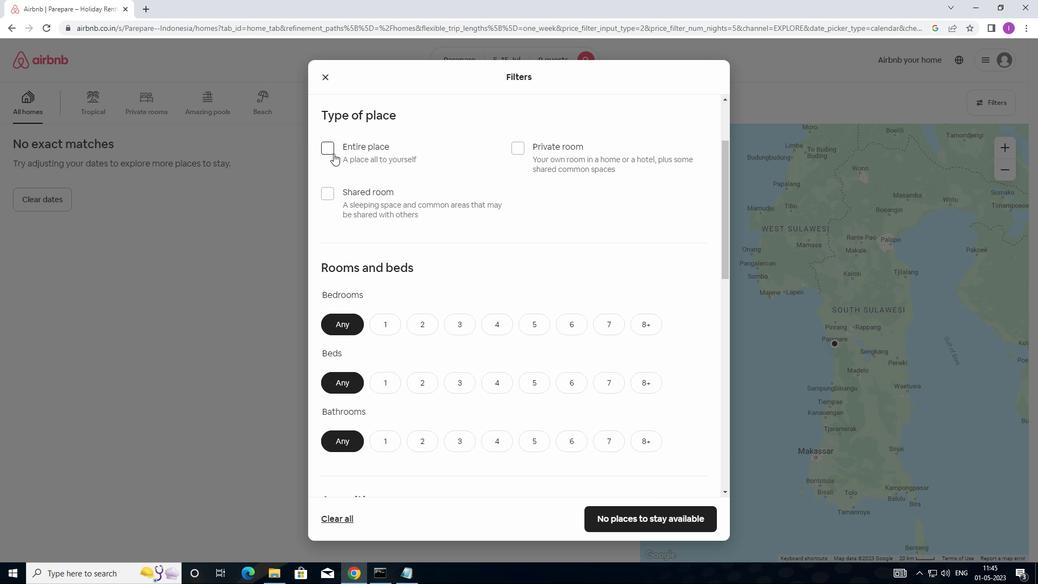 
Action: Mouse pressed left at (332, 150)
Screenshot: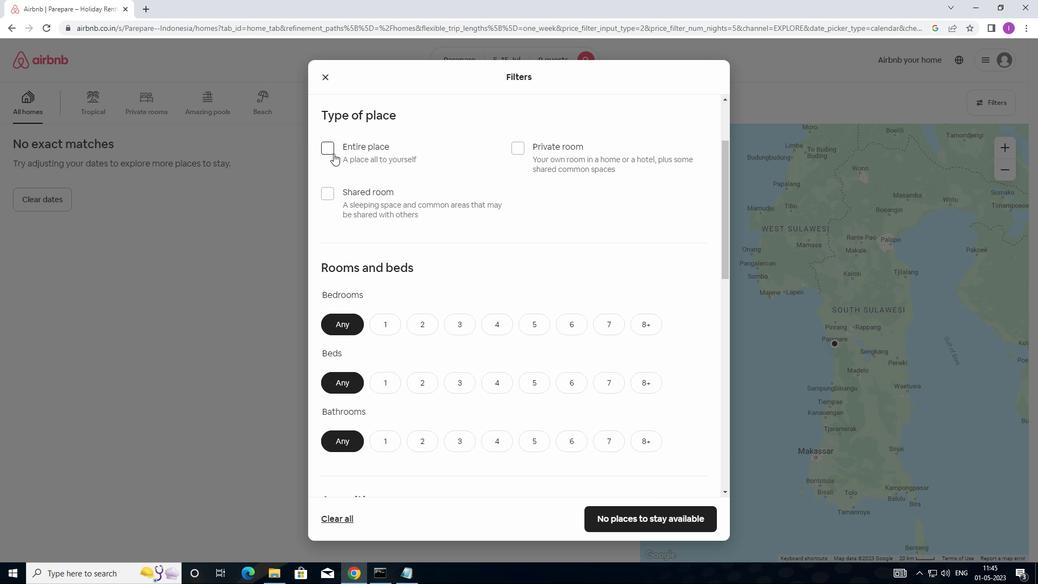 
Action: Mouse moved to (469, 180)
Screenshot: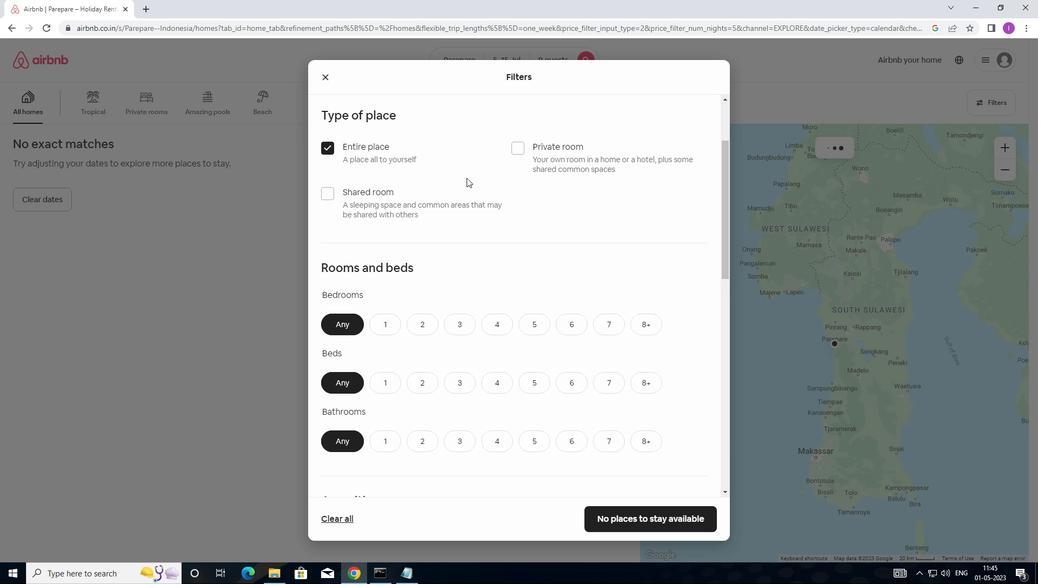 
Action: Mouse scrolled (469, 180) with delta (0, 0)
Screenshot: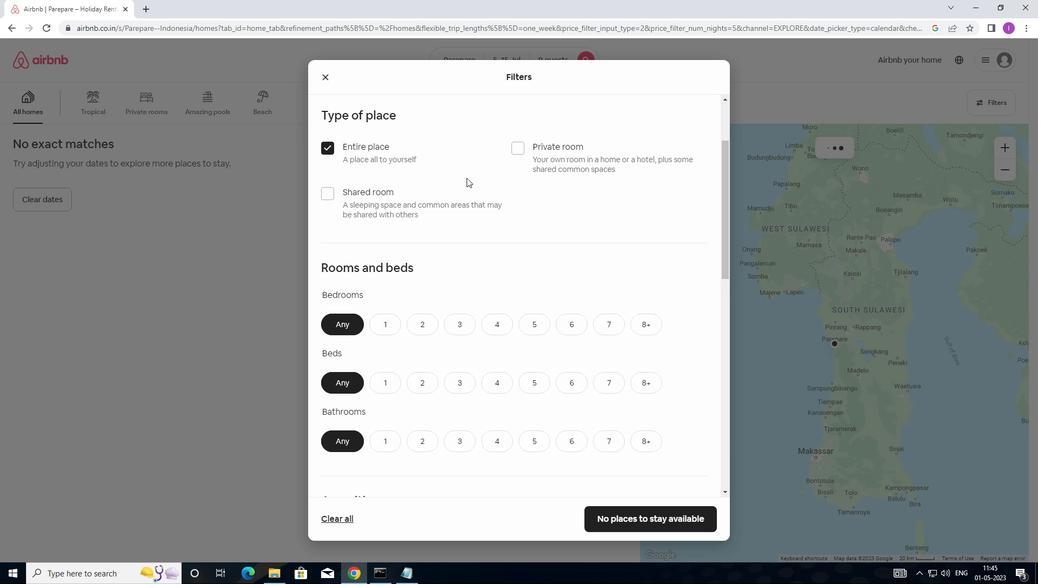 
Action: Mouse moved to (469, 182)
Screenshot: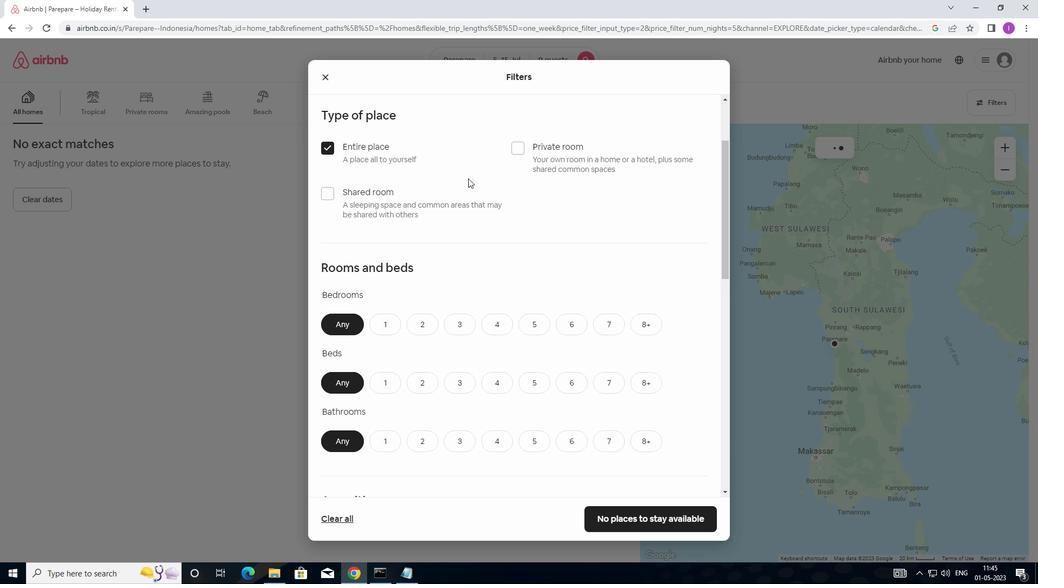 
Action: Mouse scrolled (469, 181) with delta (0, 0)
Screenshot: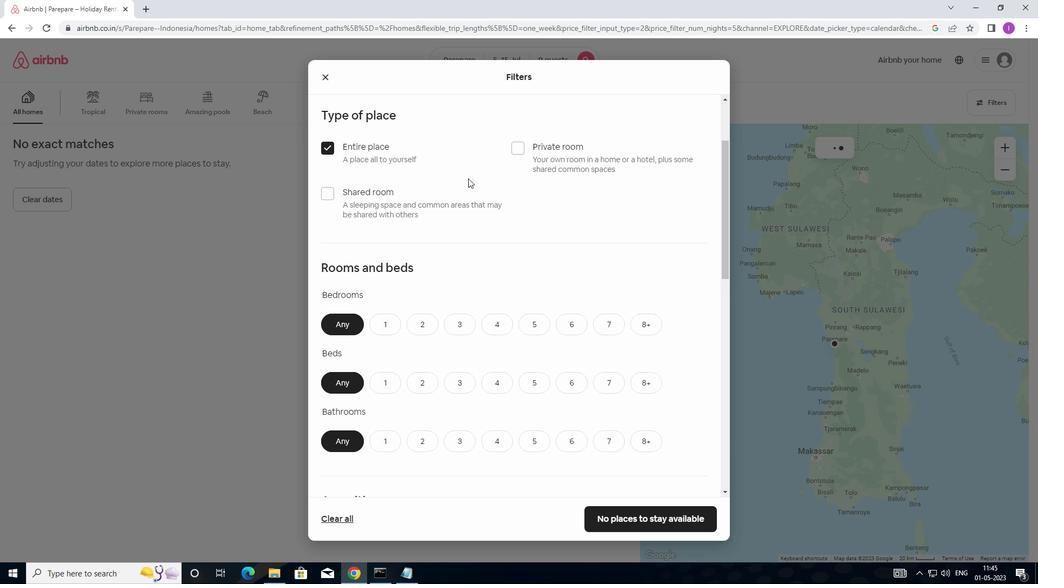 
Action: Mouse moved to (469, 183)
Screenshot: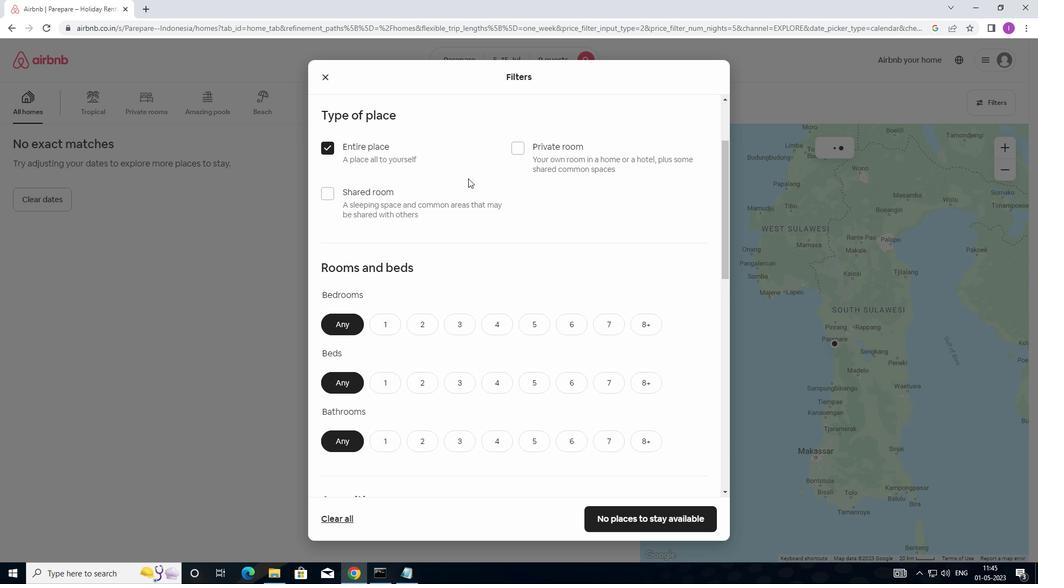 
Action: Mouse scrolled (469, 183) with delta (0, 0)
Screenshot: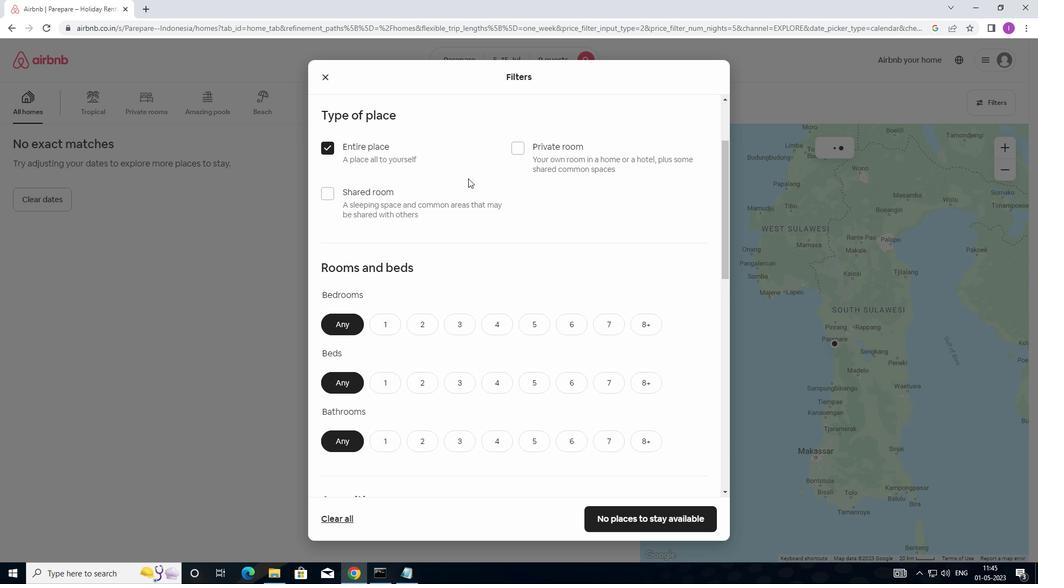 
Action: Mouse scrolled (469, 183) with delta (0, 0)
Screenshot: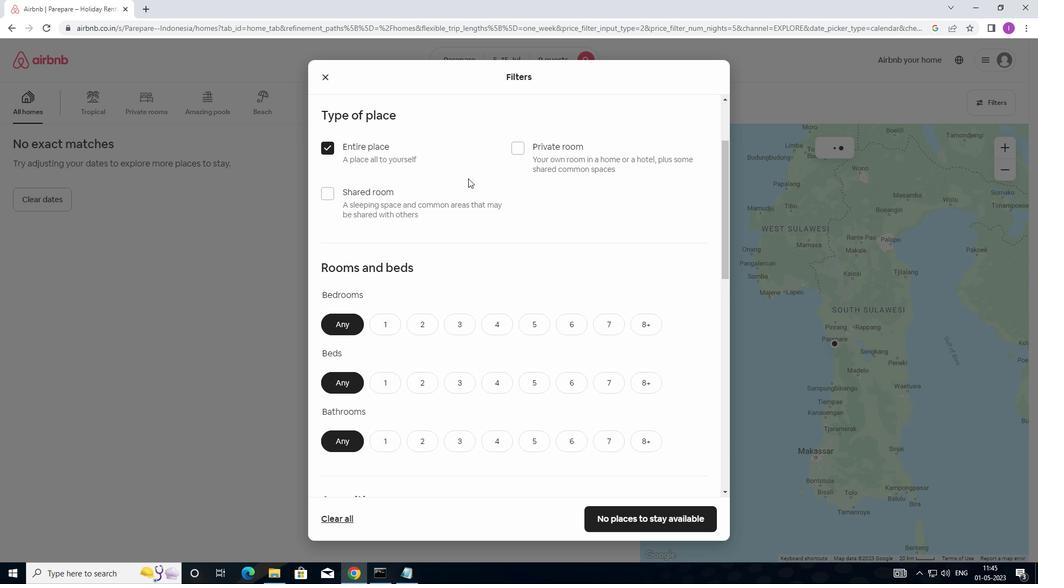 
Action: Mouse scrolled (469, 183) with delta (0, 0)
Screenshot: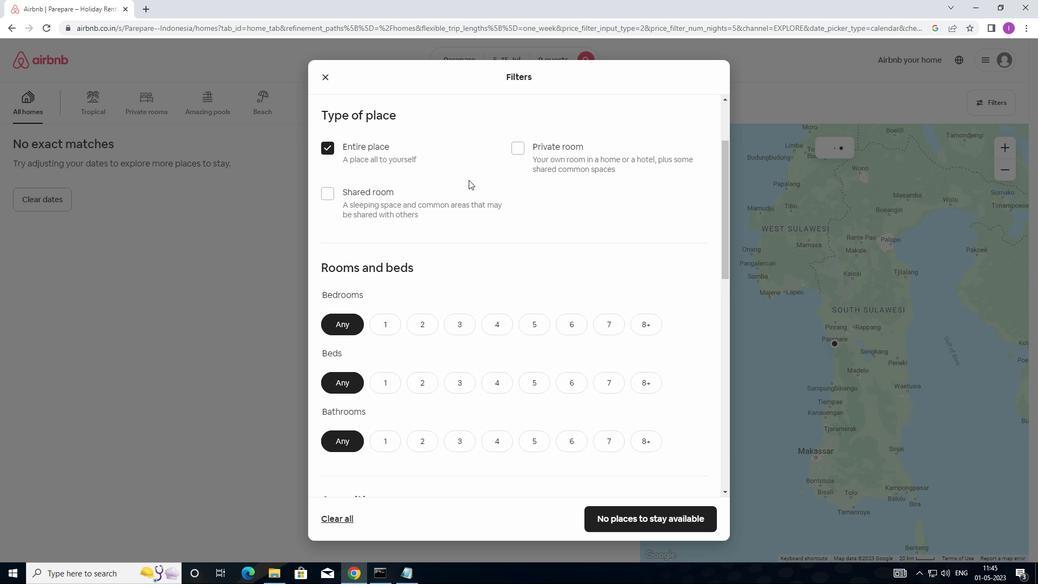 
Action: Mouse moved to (544, 163)
Screenshot: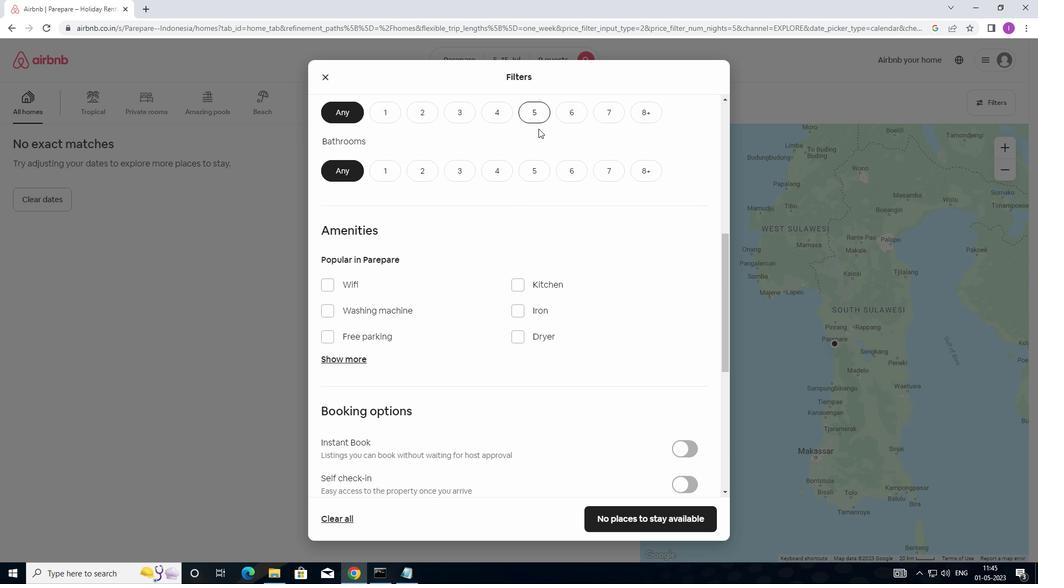 
Action: Mouse scrolled (544, 163) with delta (0, 0)
Screenshot: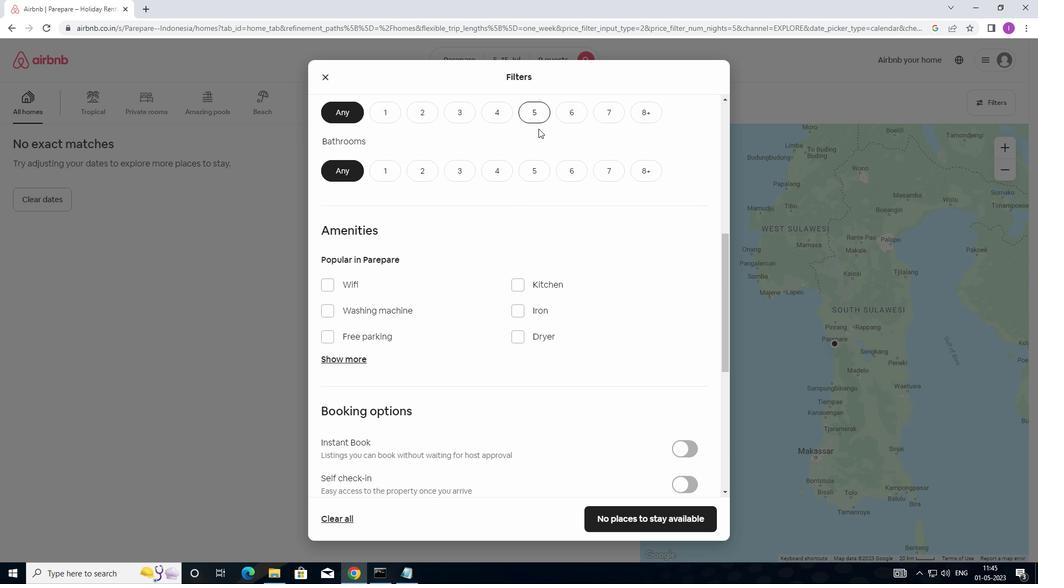 
Action: Mouse moved to (544, 163)
Screenshot: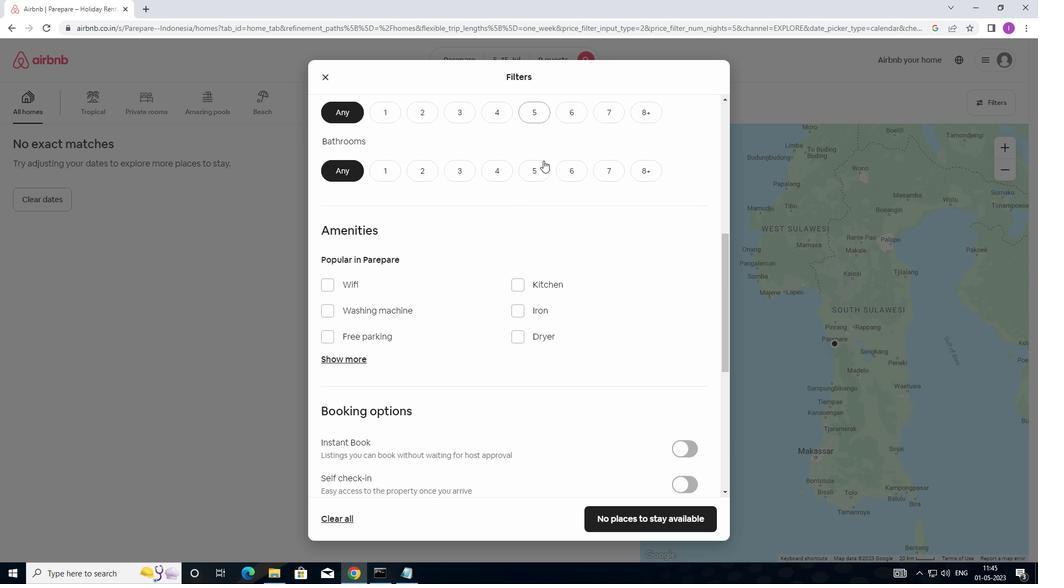 
Action: Mouse scrolled (544, 164) with delta (0, 0)
Screenshot: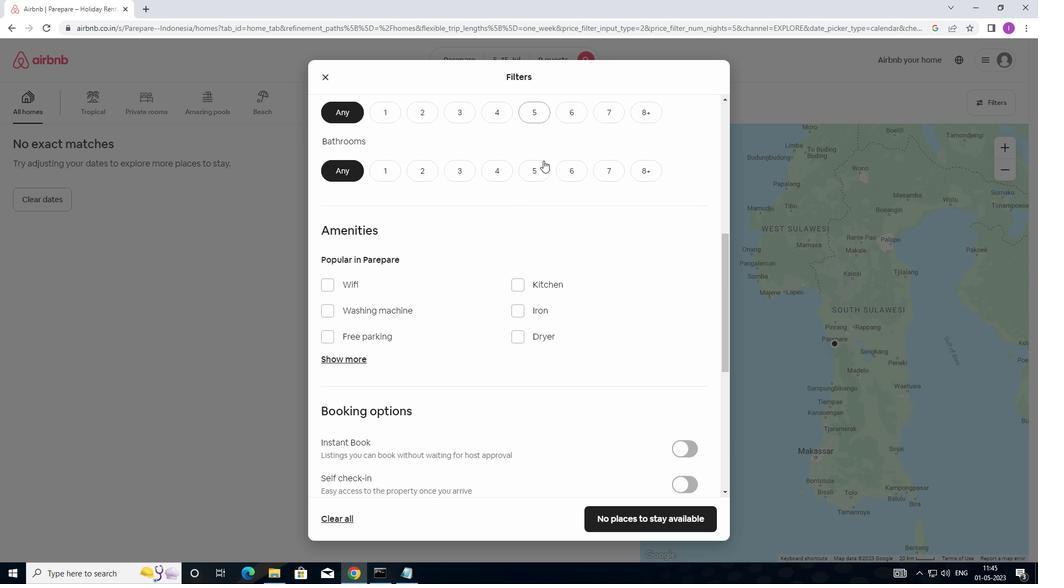 
Action: Mouse moved to (542, 161)
Screenshot: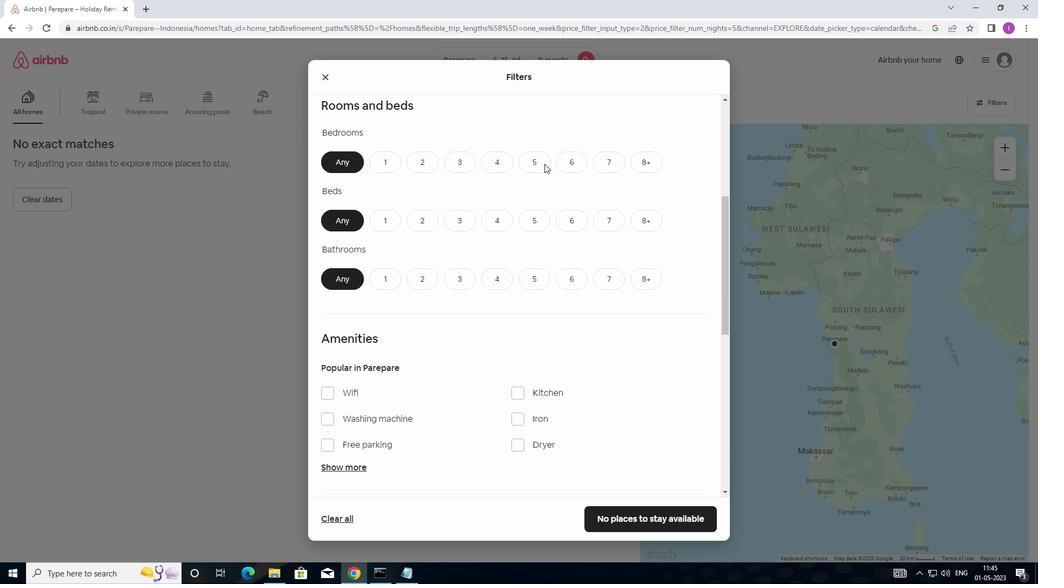 
Action: Mouse pressed left at (542, 161)
Screenshot: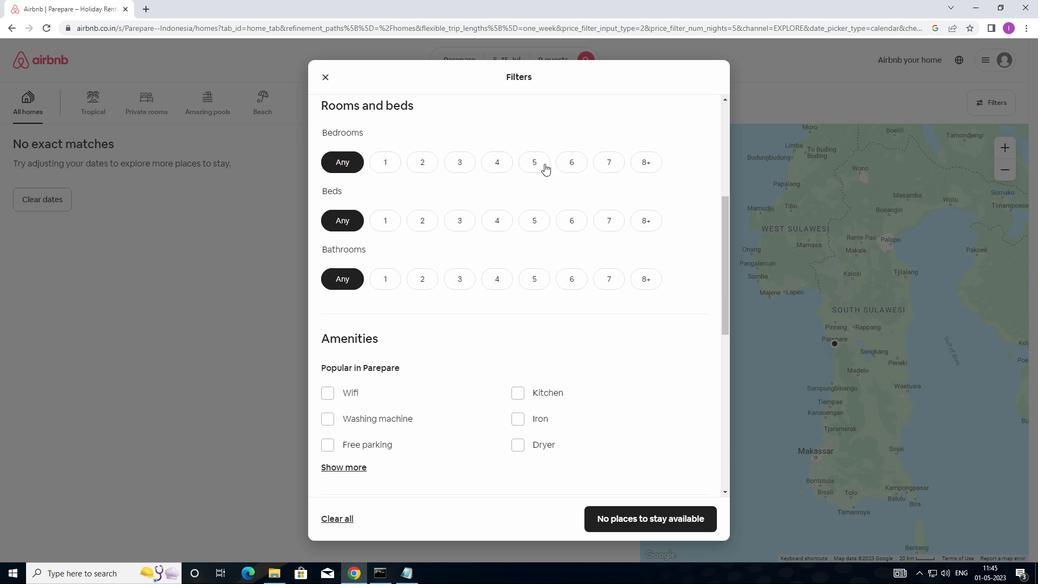 
Action: Mouse moved to (536, 215)
Screenshot: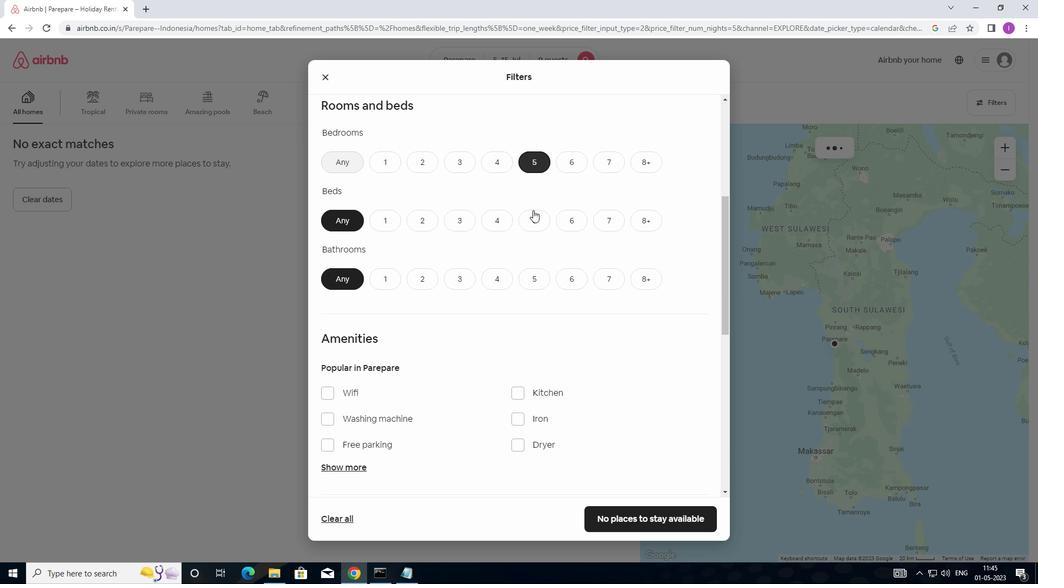 
Action: Mouse pressed left at (536, 215)
Screenshot: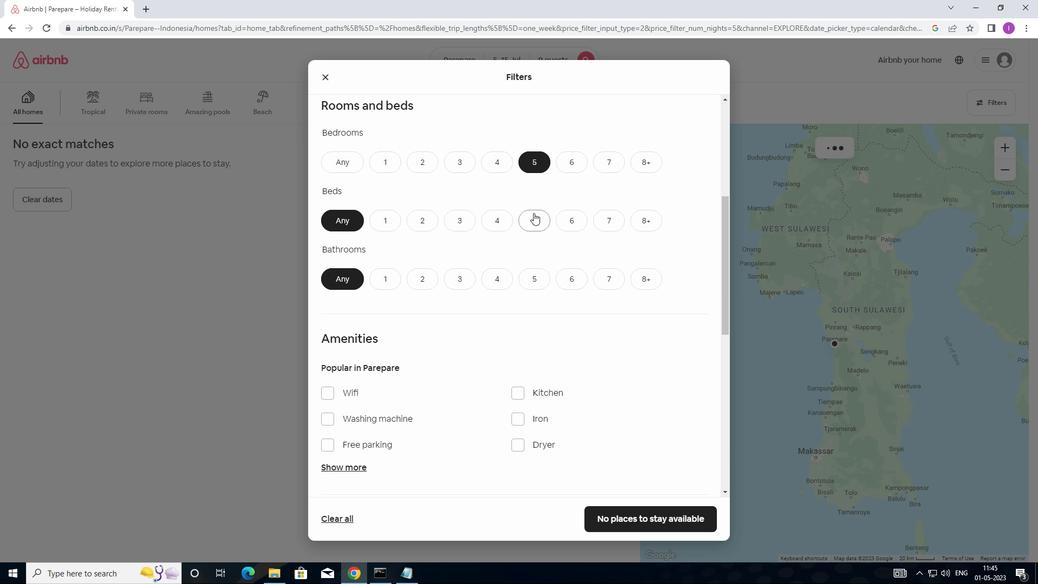
Action: Mouse moved to (547, 280)
Screenshot: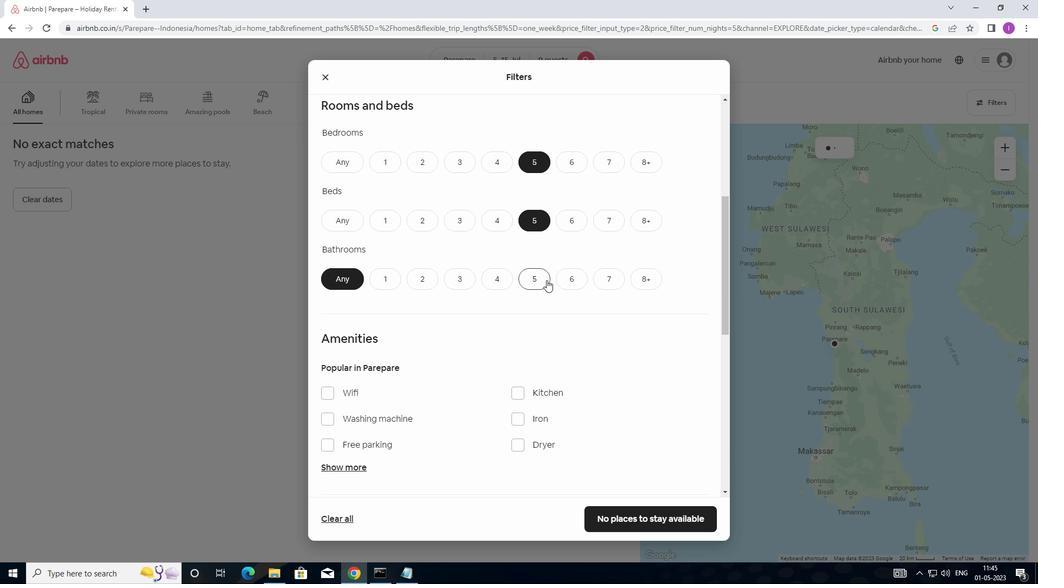 
Action: Mouse pressed left at (547, 280)
Screenshot: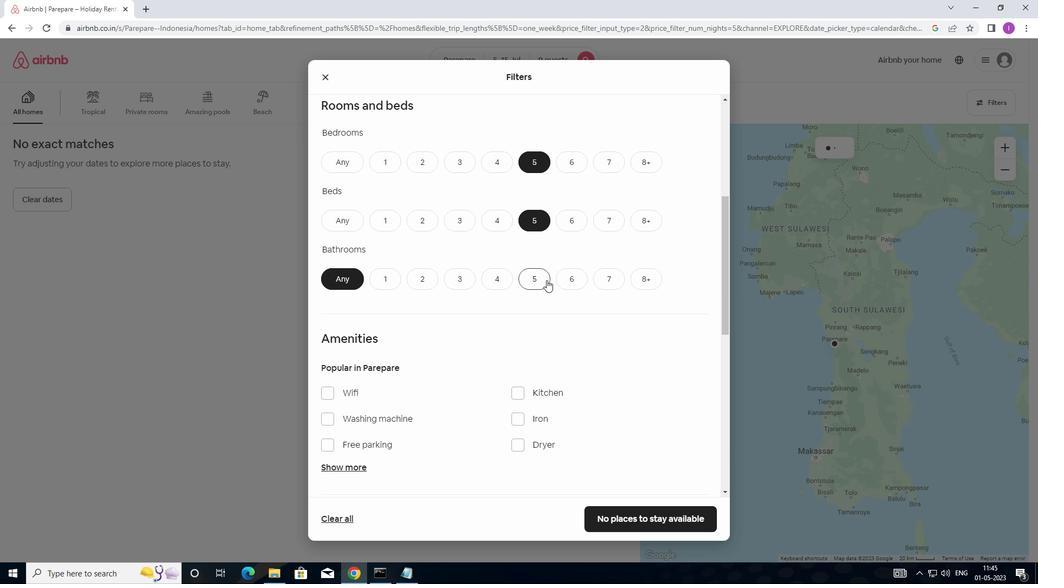 
Action: Mouse moved to (536, 268)
Screenshot: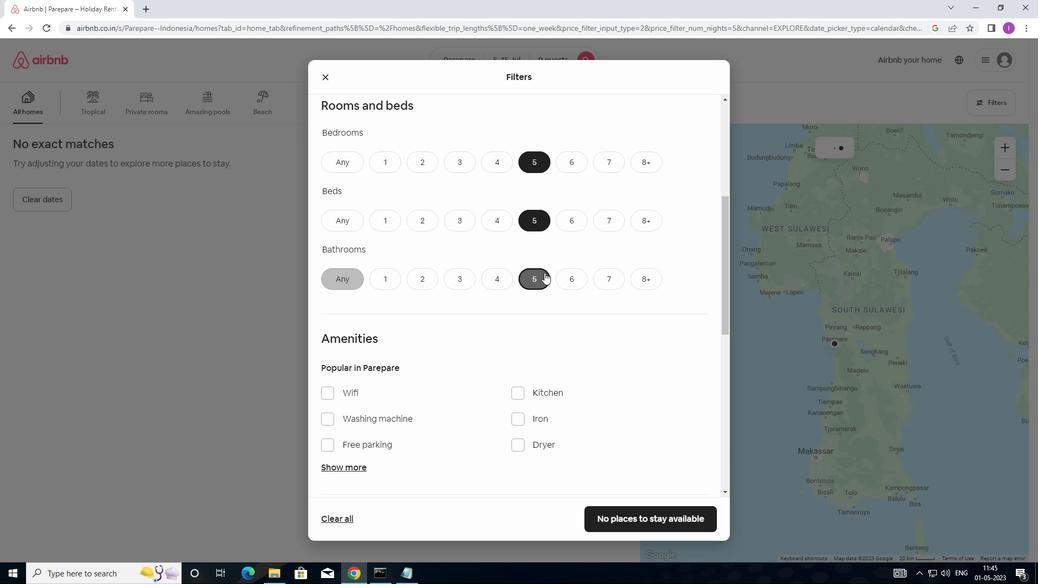 
Action: Mouse scrolled (536, 267) with delta (0, 0)
Screenshot: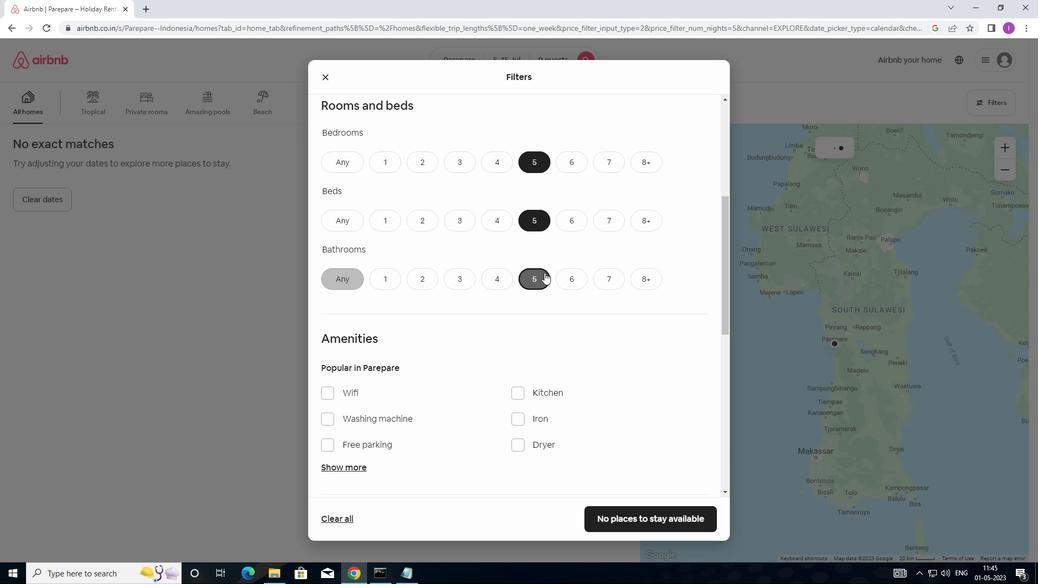 
Action: Mouse scrolled (536, 267) with delta (0, 0)
Screenshot: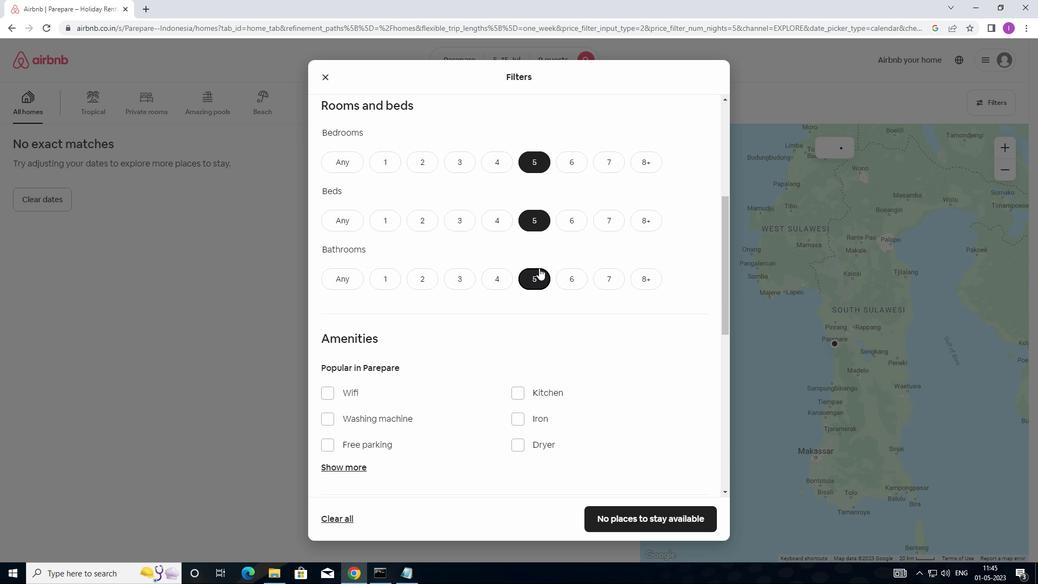 
Action: Mouse moved to (536, 268)
Screenshot: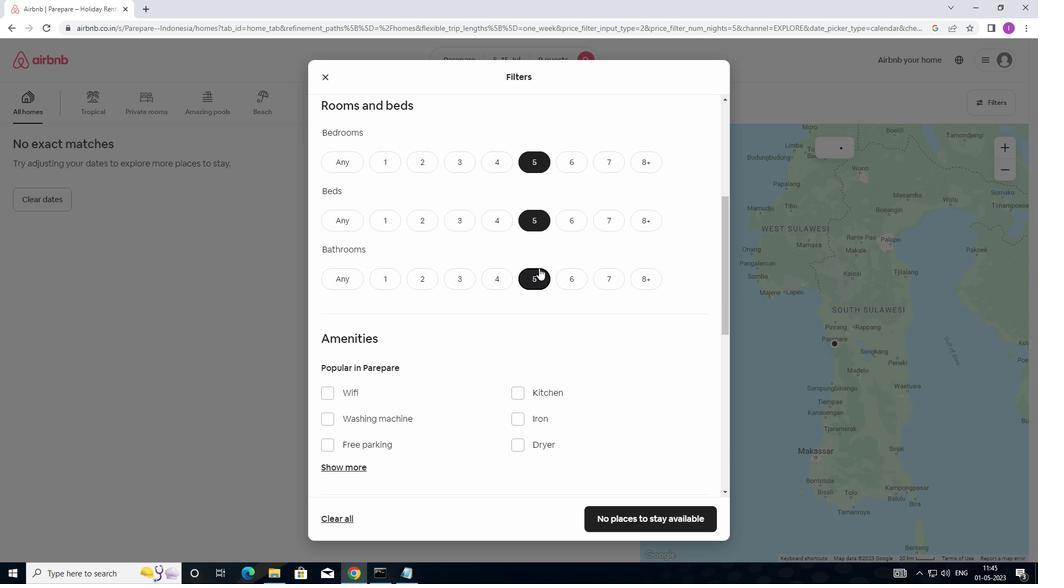 
Action: Mouse scrolled (536, 267) with delta (0, 0)
Screenshot: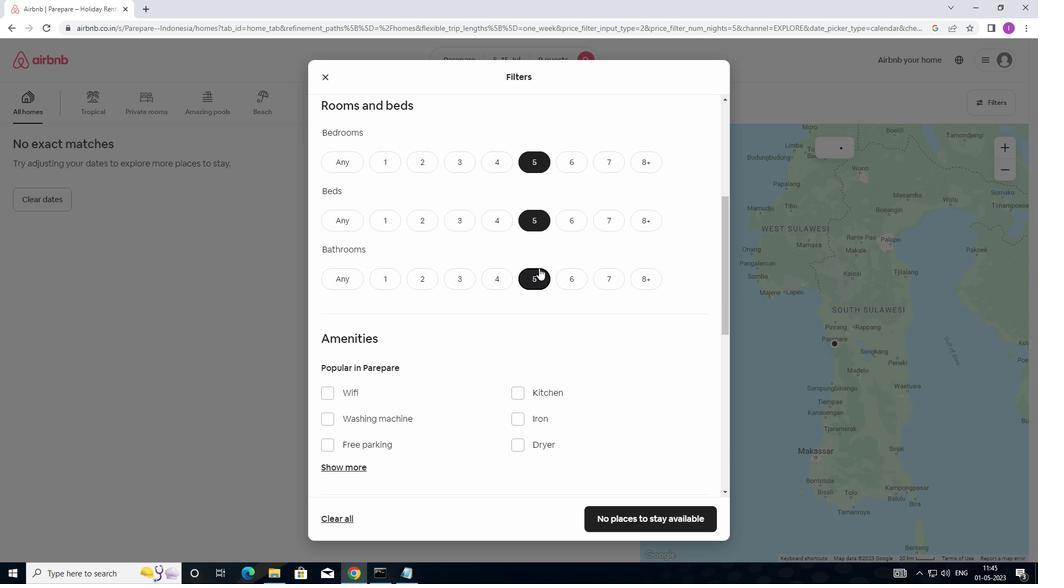 
Action: Mouse moved to (535, 268)
Screenshot: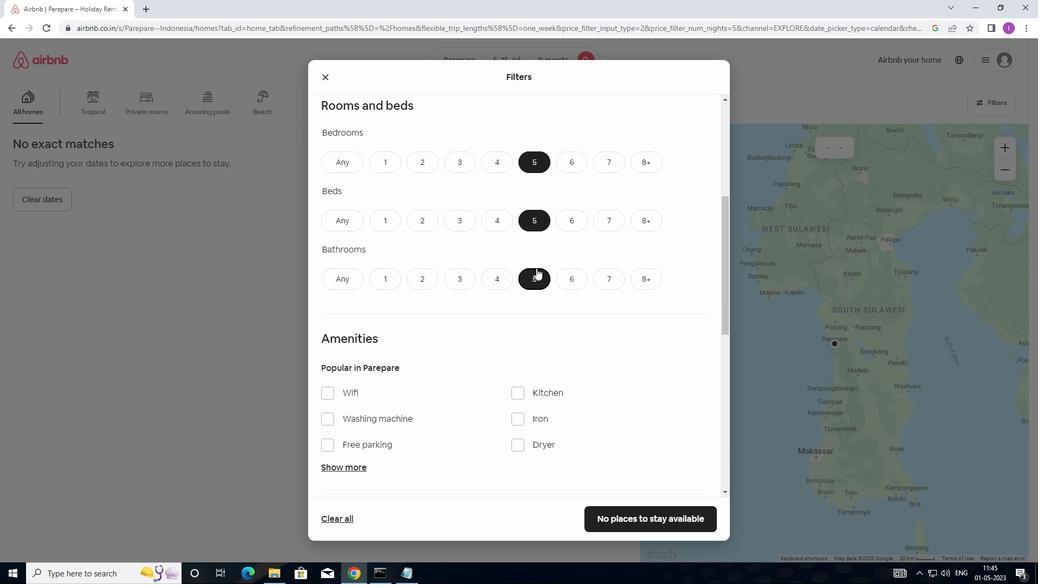 
Action: Mouse scrolled (535, 267) with delta (0, 0)
Screenshot: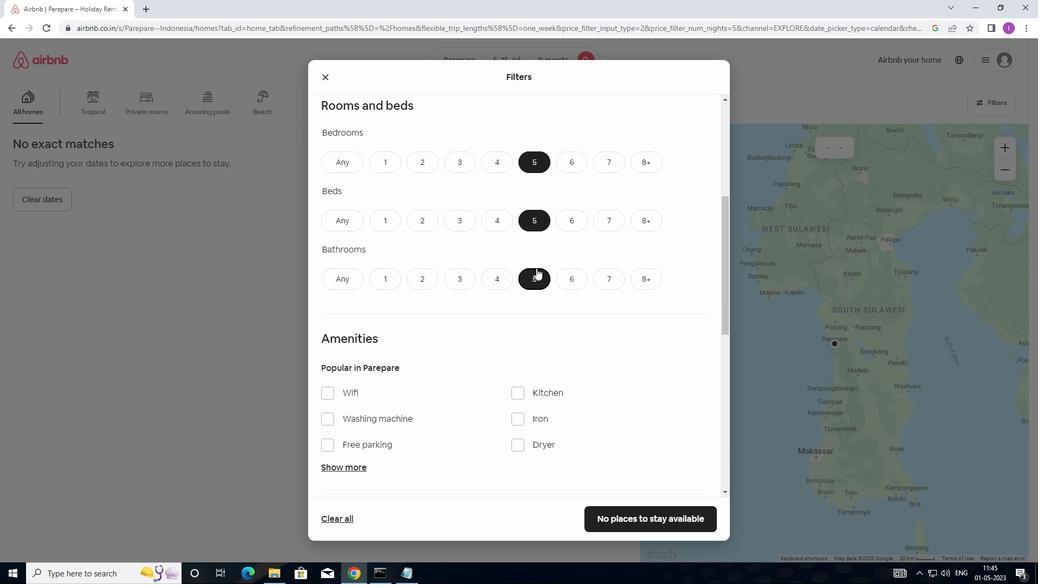 
Action: Mouse moved to (530, 262)
Screenshot: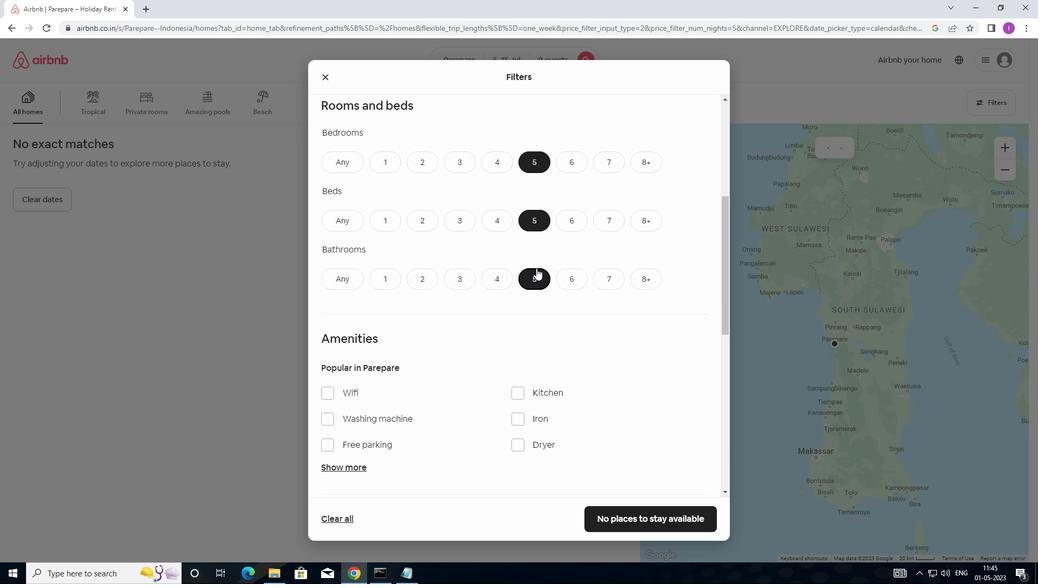 
Action: Mouse scrolled (530, 261) with delta (0, 0)
Screenshot: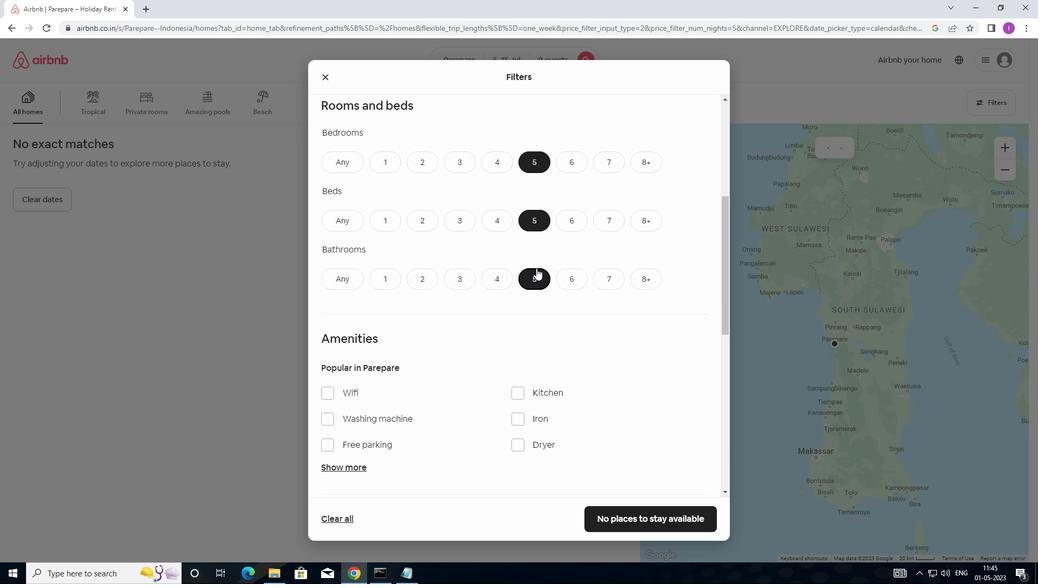 
Action: Mouse moved to (691, 318)
Screenshot: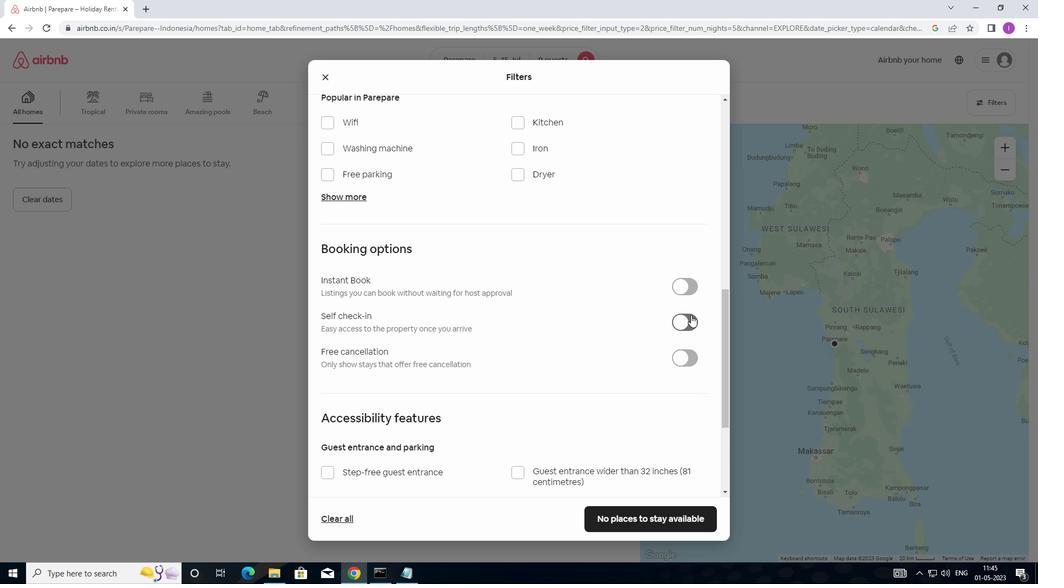 
Action: Mouse pressed left at (691, 318)
Screenshot: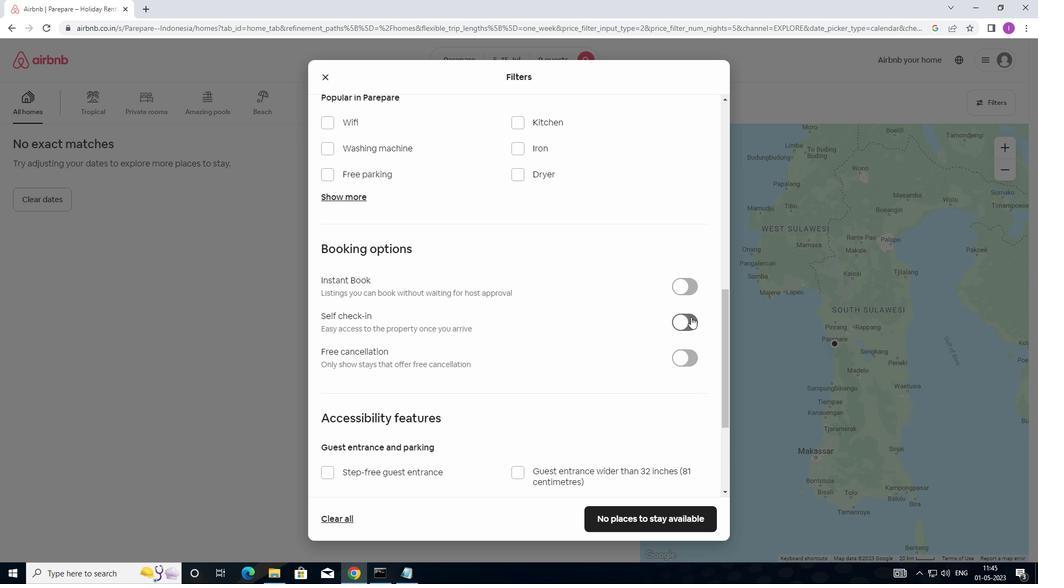 
Action: Mouse moved to (565, 301)
Screenshot: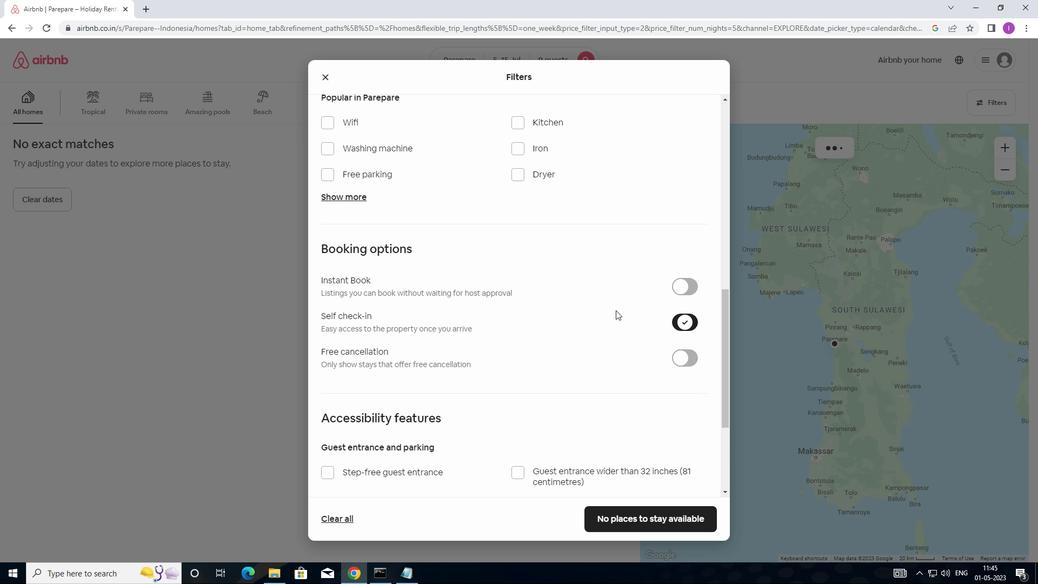 
Action: Mouse scrolled (565, 301) with delta (0, 0)
Screenshot: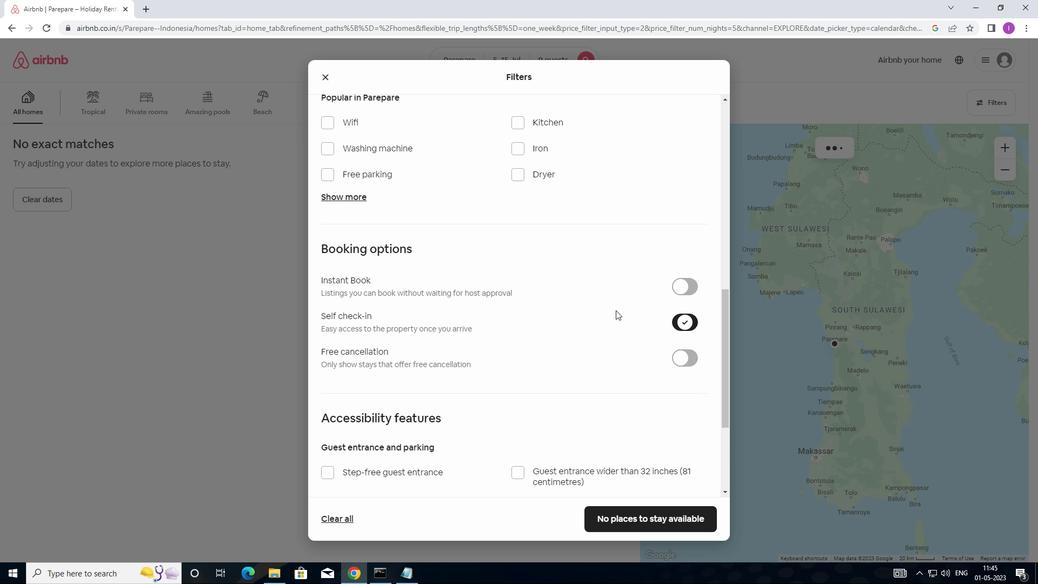 
Action: Mouse moved to (564, 302)
Screenshot: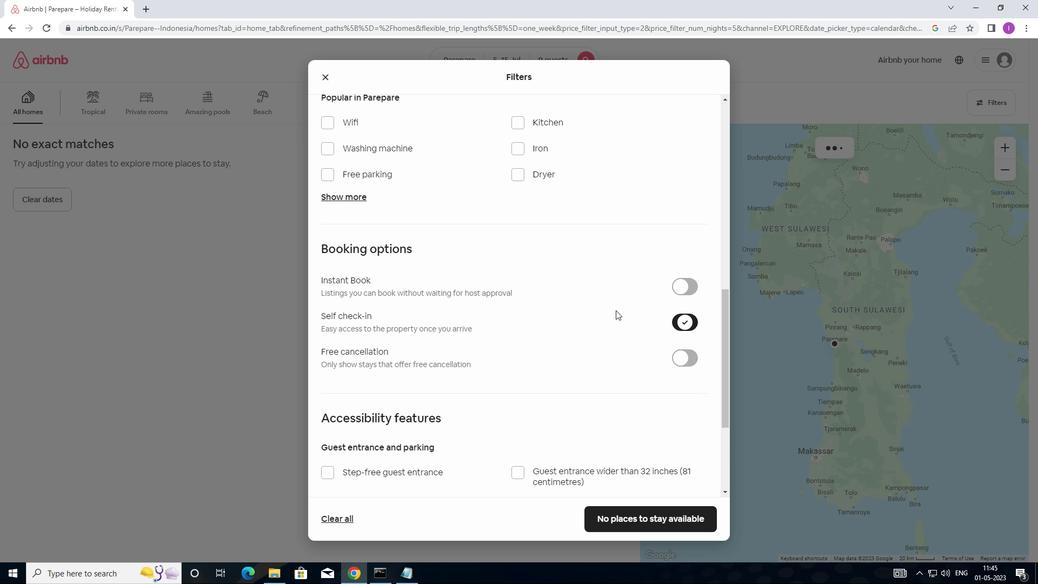 
Action: Mouse scrolled (564, 302) with delta (0, 0)
Screenshot: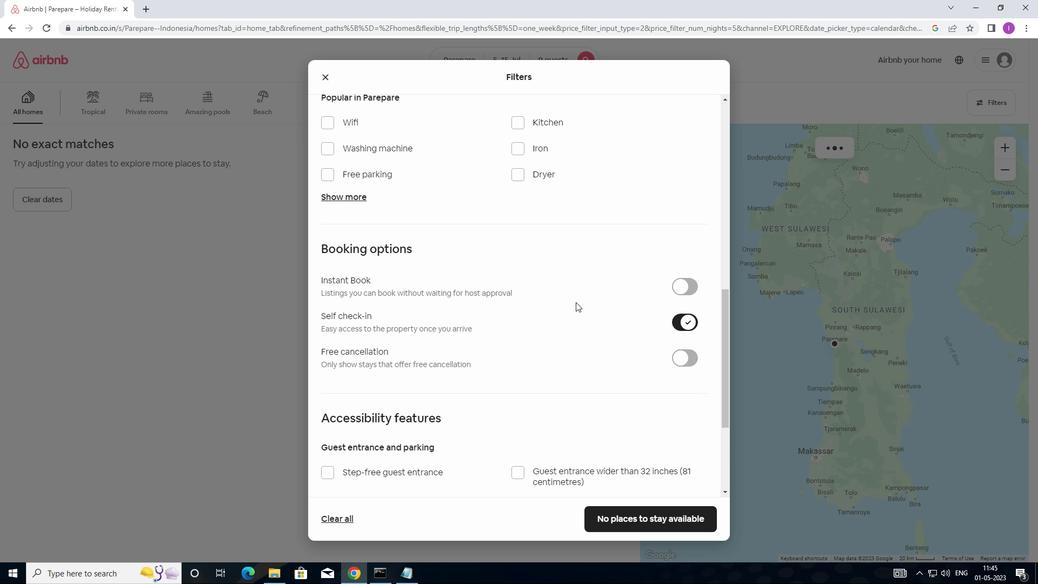 
Action: Mouse moved to (563, 302)
Screenshot: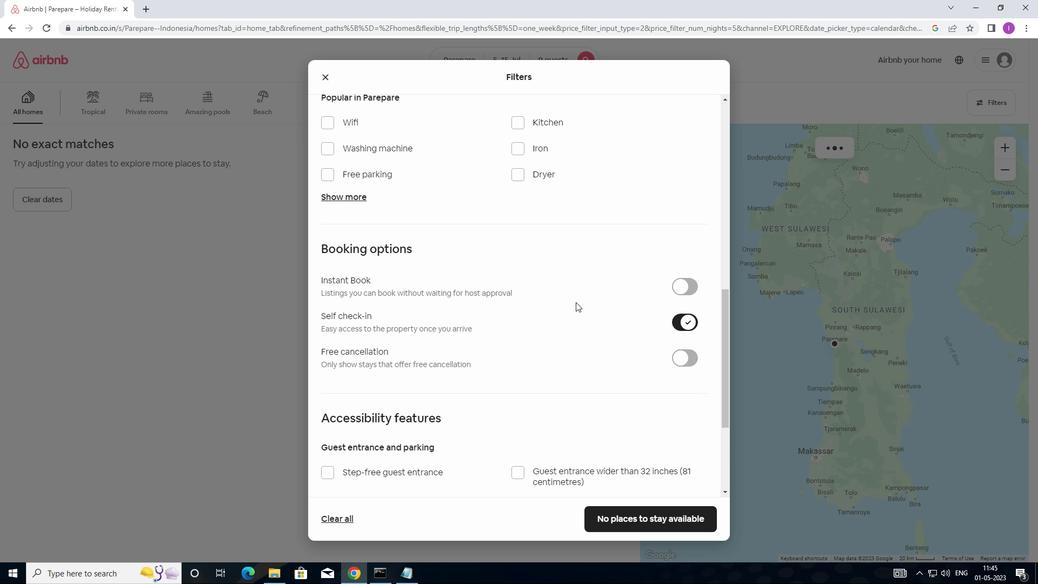 
Action: Mouse scrolled (563, 302) with delta (0, 0)
Screenshot: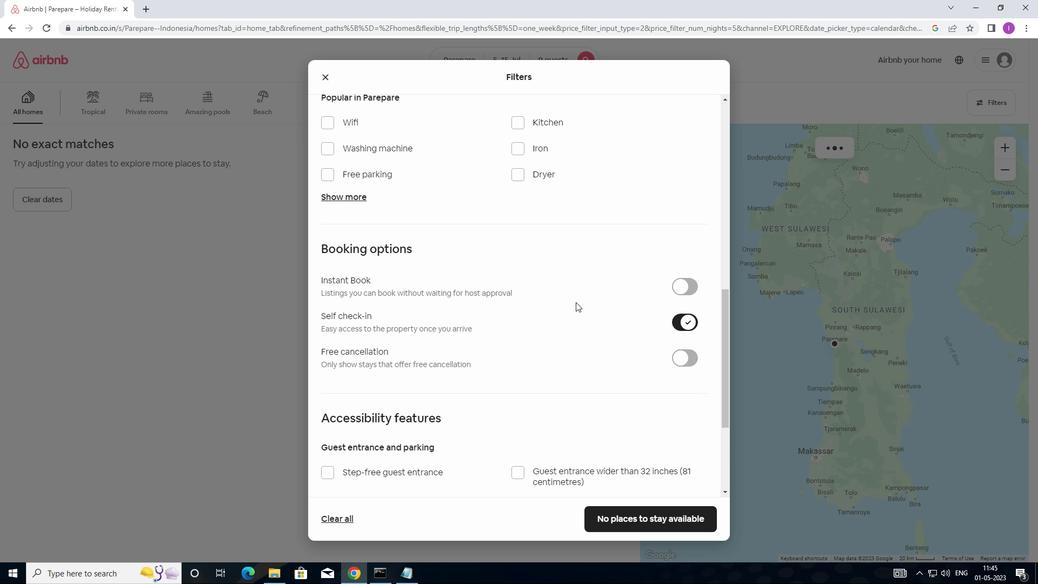 
Action: Mouse moved to (563, 302)
Screenshot: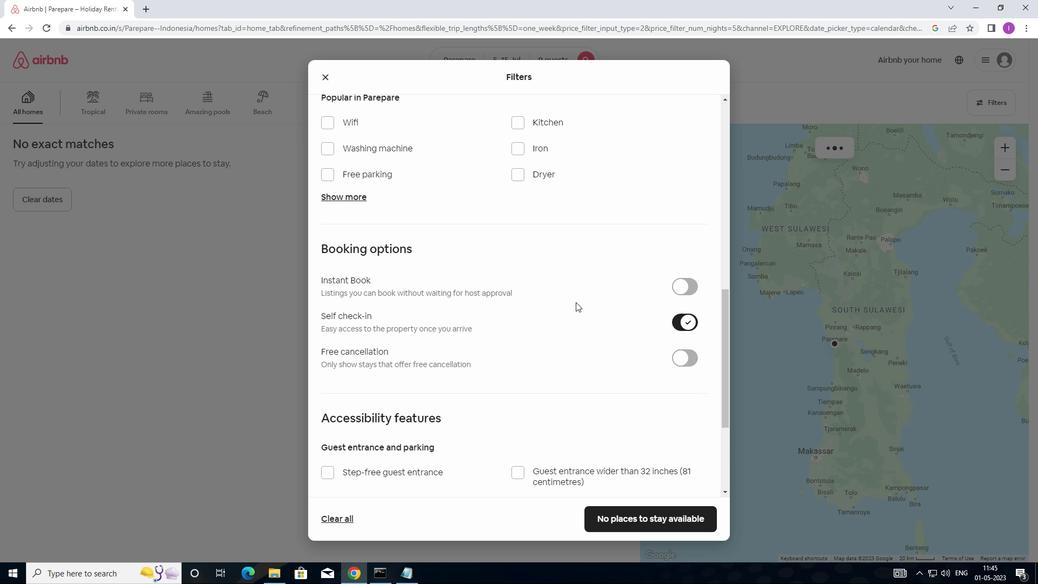 
Action: Mouse scrolled (563, 302) with delta (0, 0)
Screenshot: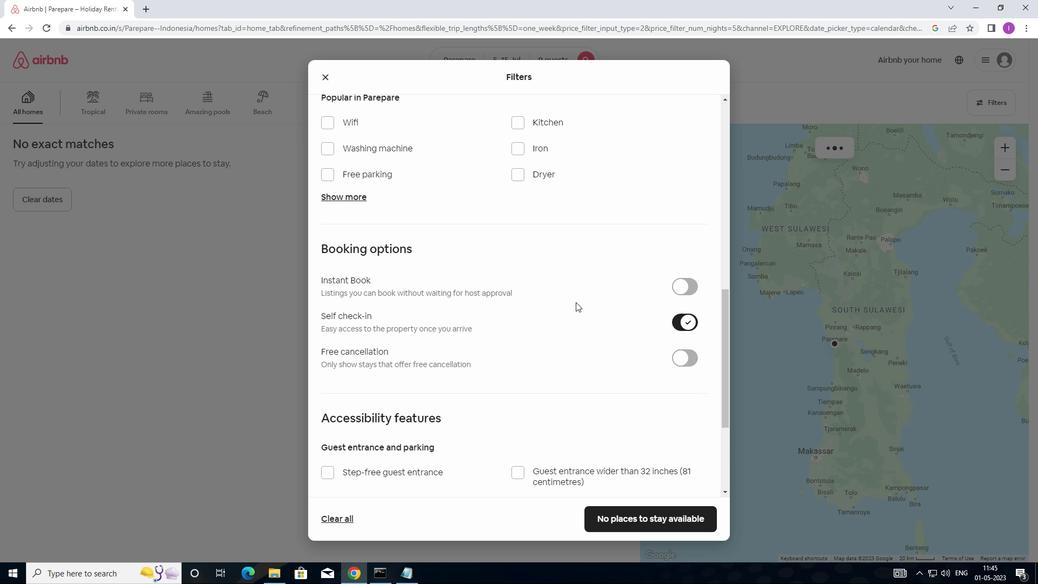 
Action: Mouse moved to (563, 302)
Screenshot: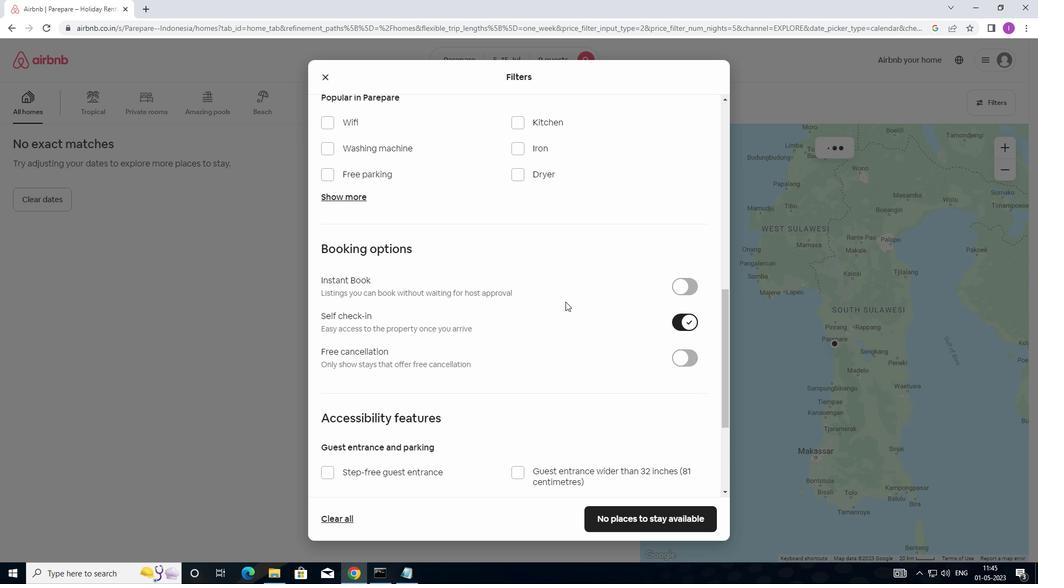 
Action: Mouse scrolled (563, 302) with delta (0, 0)
Screenshot: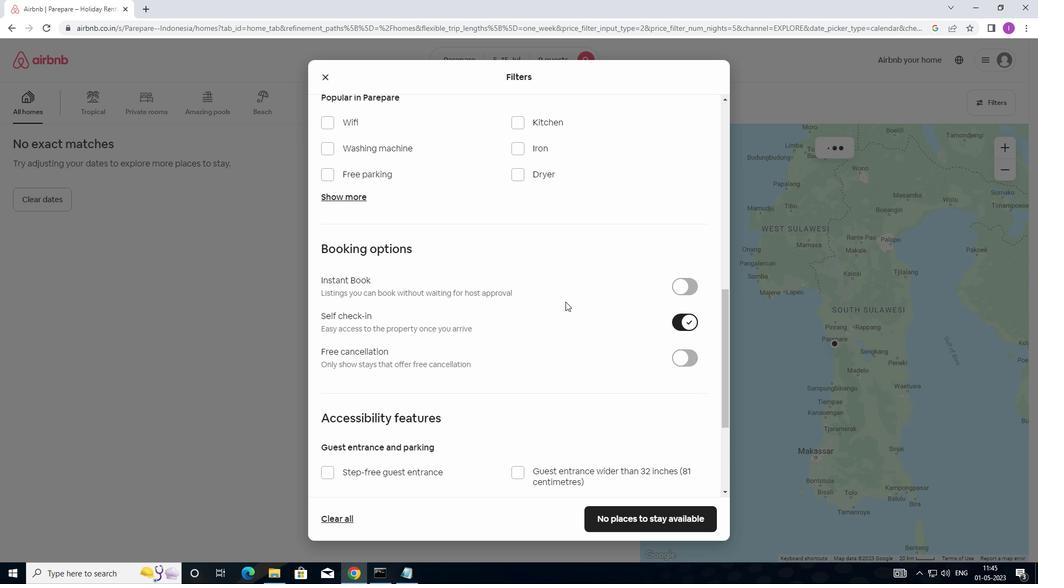 
Action: Mouse moved to (556, 291)
Screenshot: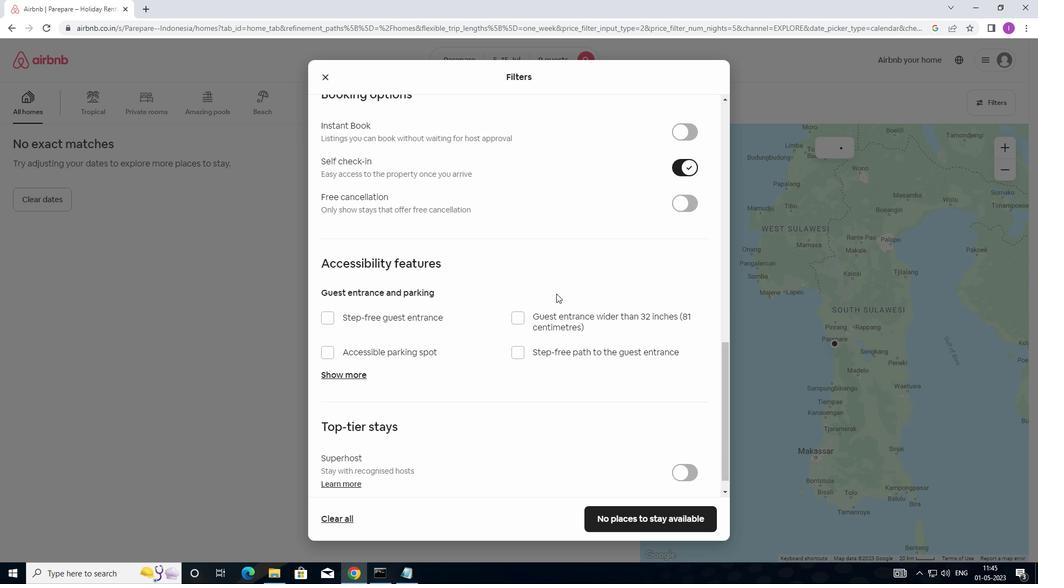 
Action: Mouse scrolled (556, 291) with delta (0, 0)
Screenshot: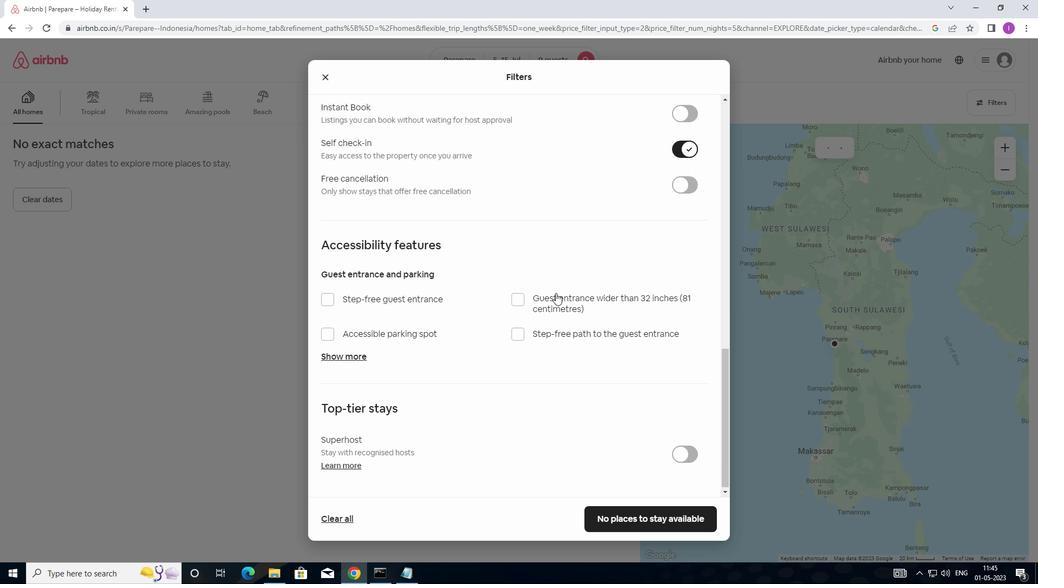 
Action: Mouse moved to (556, 292)
Screenshot: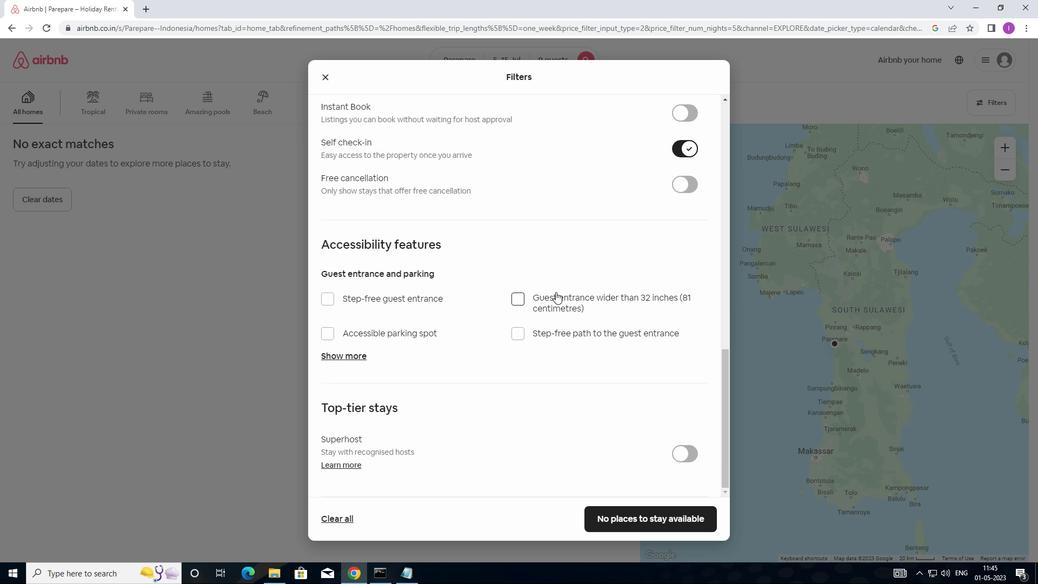 
Action: Mouse scrolled (556, 291) with delta (0, 0)
Screenshot: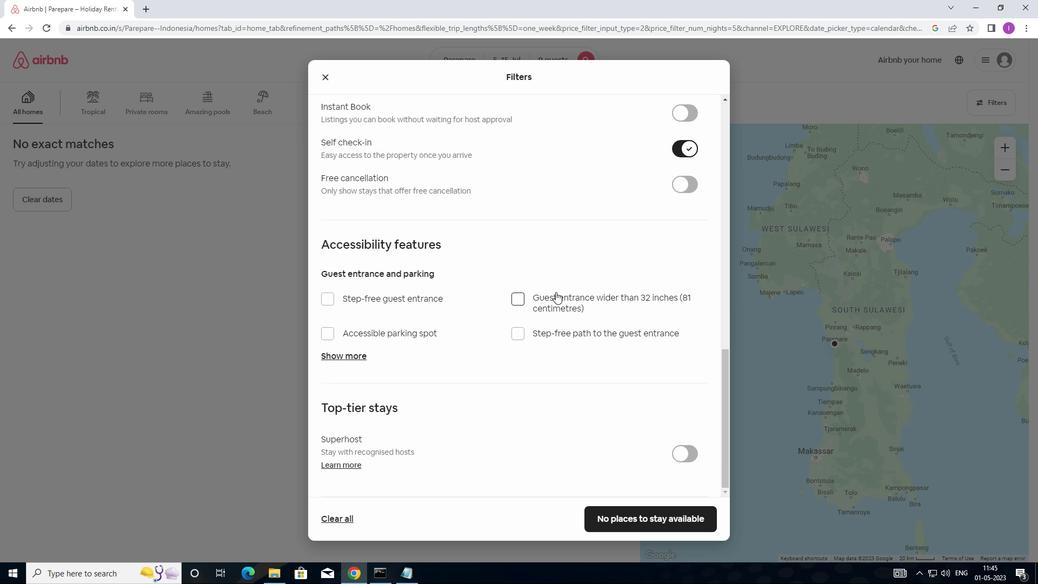 
Action: Mouse moved to (556, 292)
Screenshot: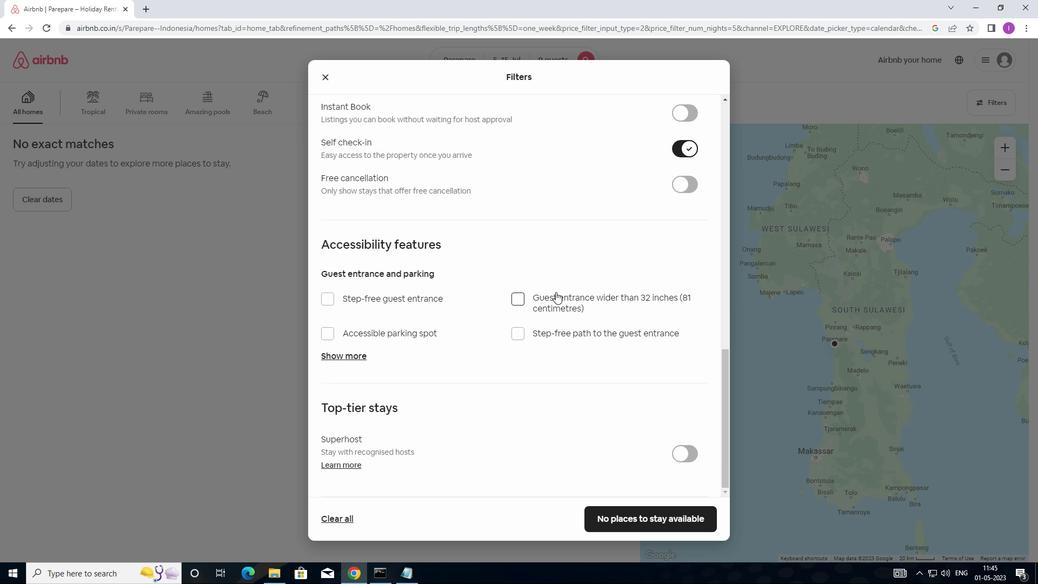 
Action: Mouse scrolled (556, 291) with delta (0, 0)
Screenshot: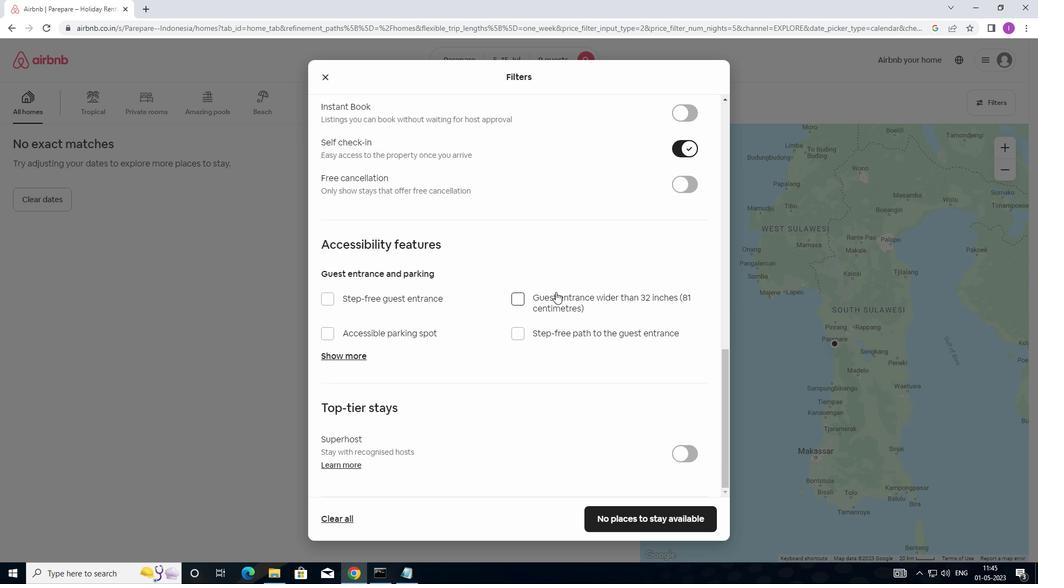 
Action: Mouse moved to (556, 292)
Screenshot: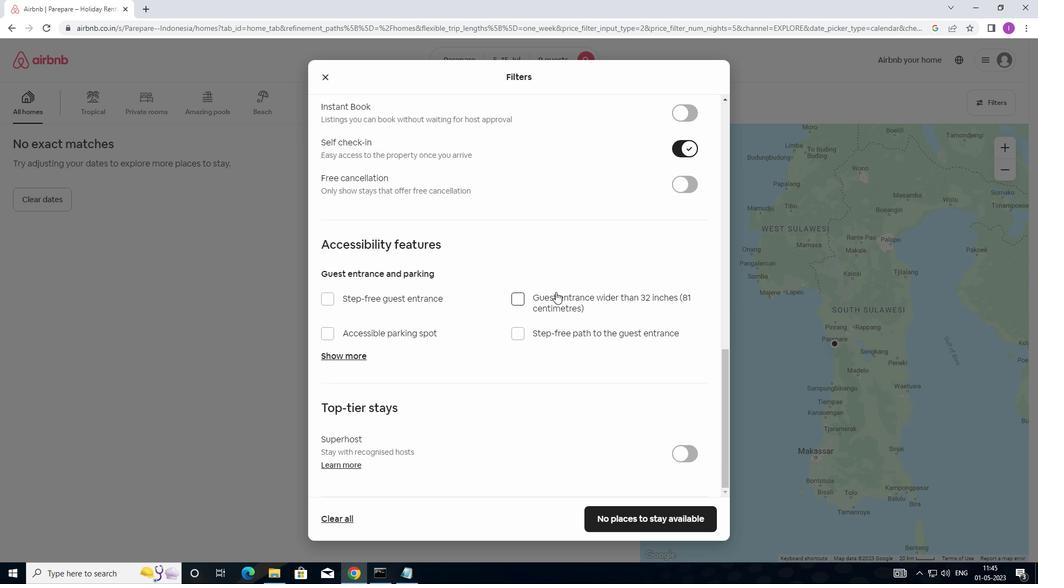 
Action: Mouse scrolled (556, 292) with delta (0, 0)
Screenshot: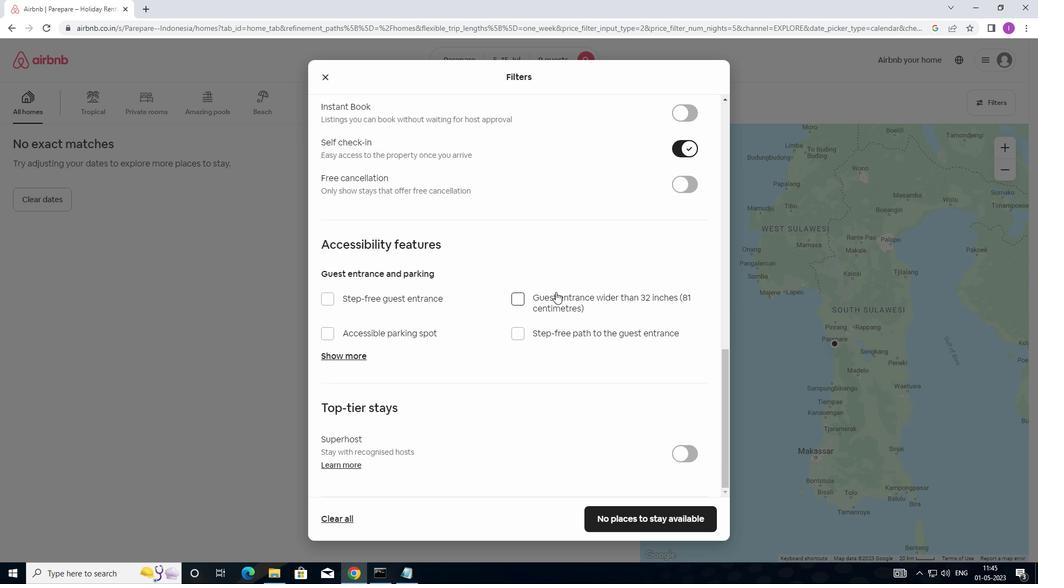 
Action: Mouse scrolled (556, 292) with delta (0, 0)
Screenshot: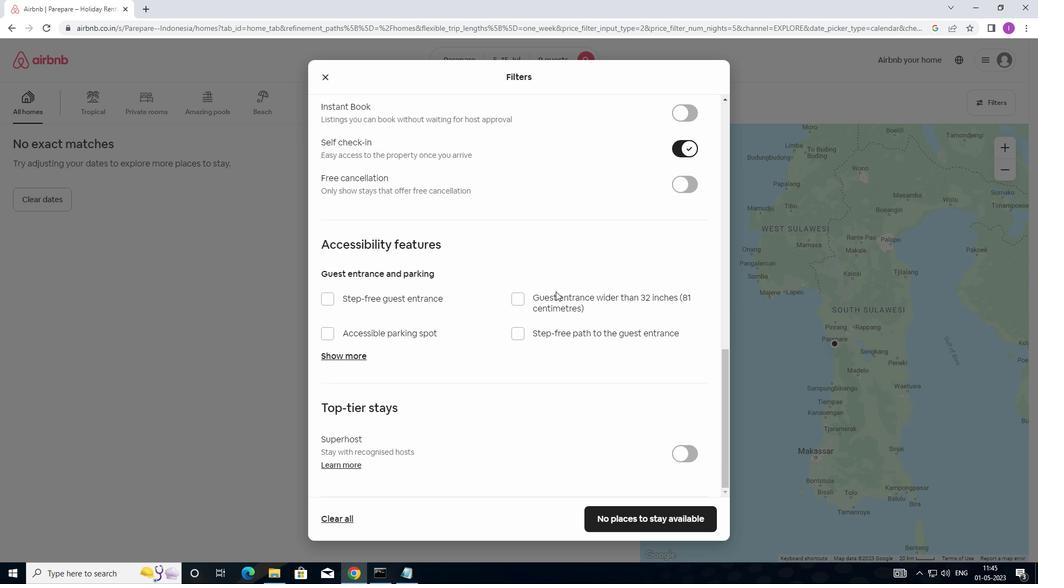 
Action: Mouse moved to (706, 576)
Screenshot: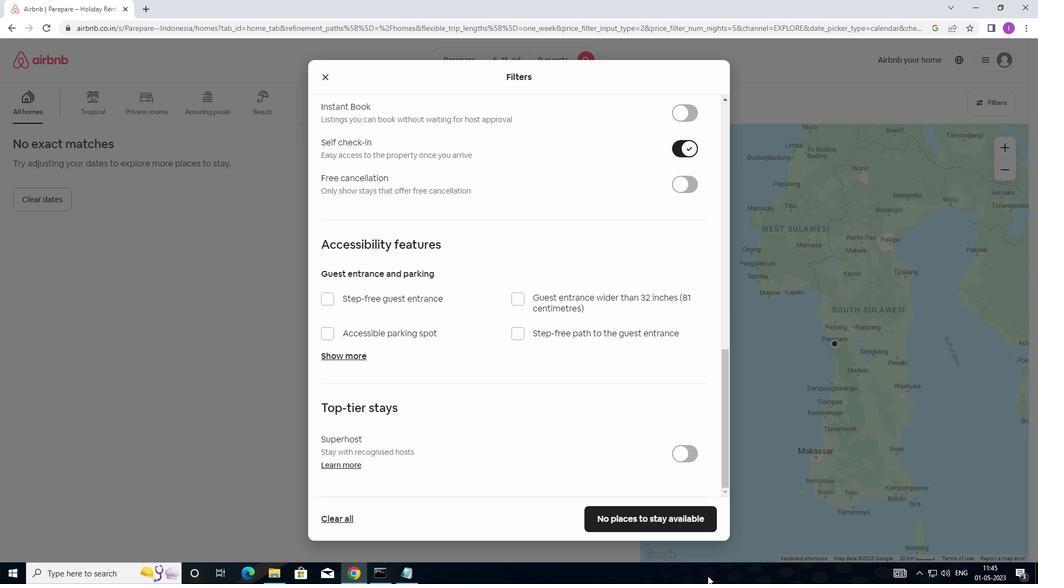 
Action: Mouse scrolled (706, 575) with delta (0, 0)
Screenshot: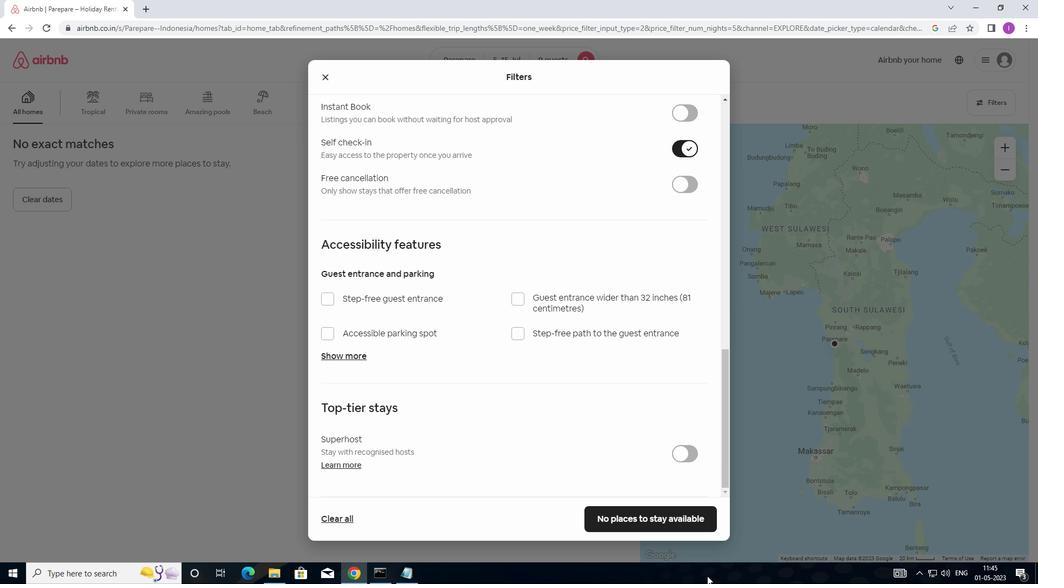 
Action: Mouse moved to (642, 520)
Screenshot: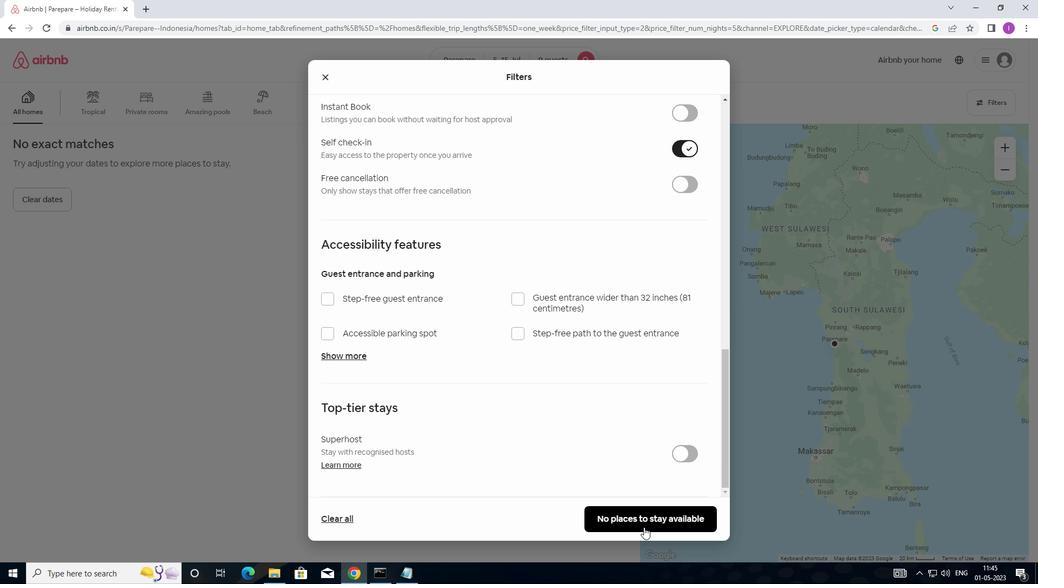 
Action: Mouse pressed left at (642, 520)
Screenshot: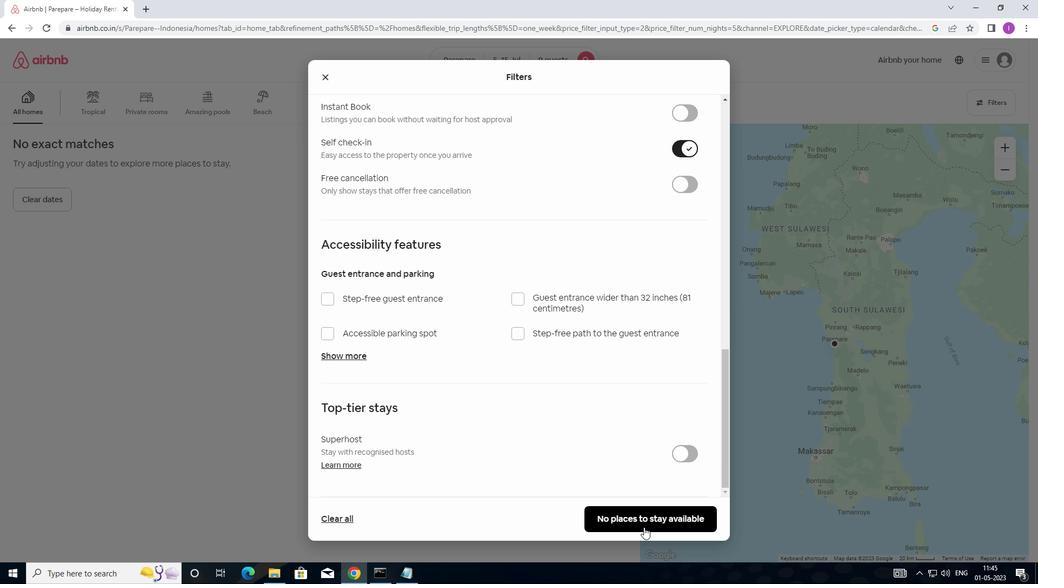 
Action: Mouse moved to (650, 519)
Screenshot: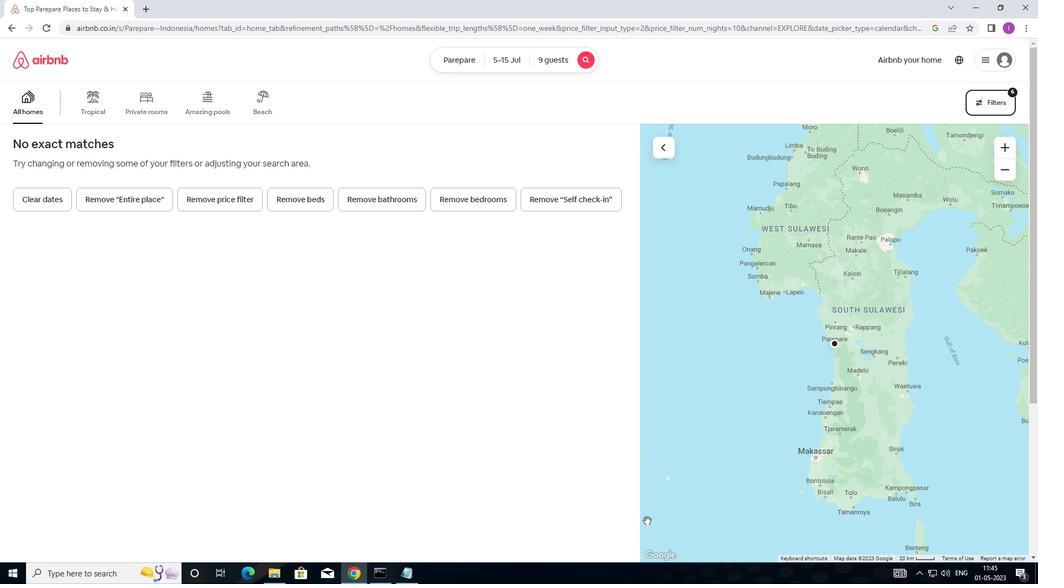 
